 Task: Create a due date automation trigger when advanced on, on the monday before a card is due add fields with custom field "Resume" set to a number lower or equal to 1 and greater or equal to 10 at 11:00 AM.
Action: Mouse moved to (1266, 279)
Screenshot: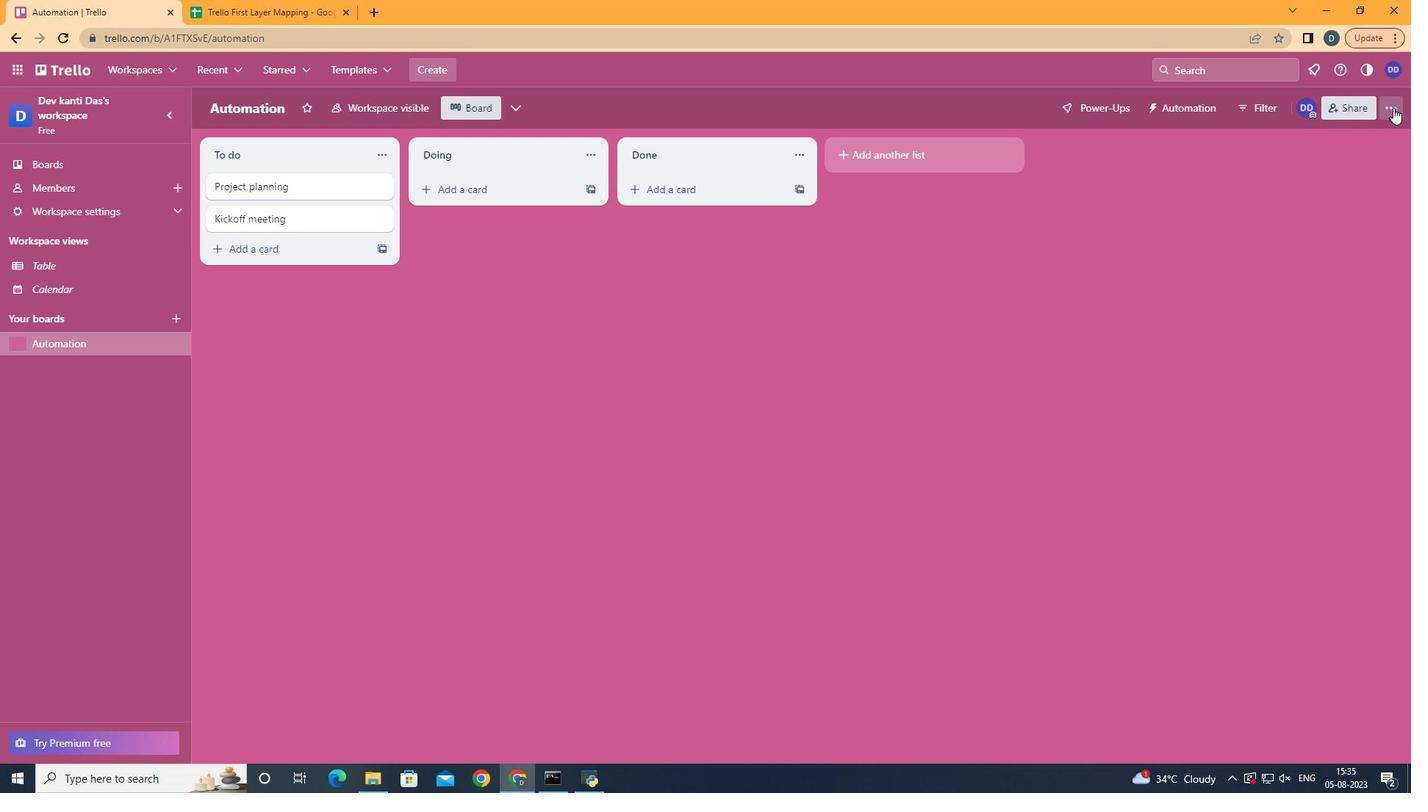 
Action: Mouse pressed left at (1266, 279)
Screenshot: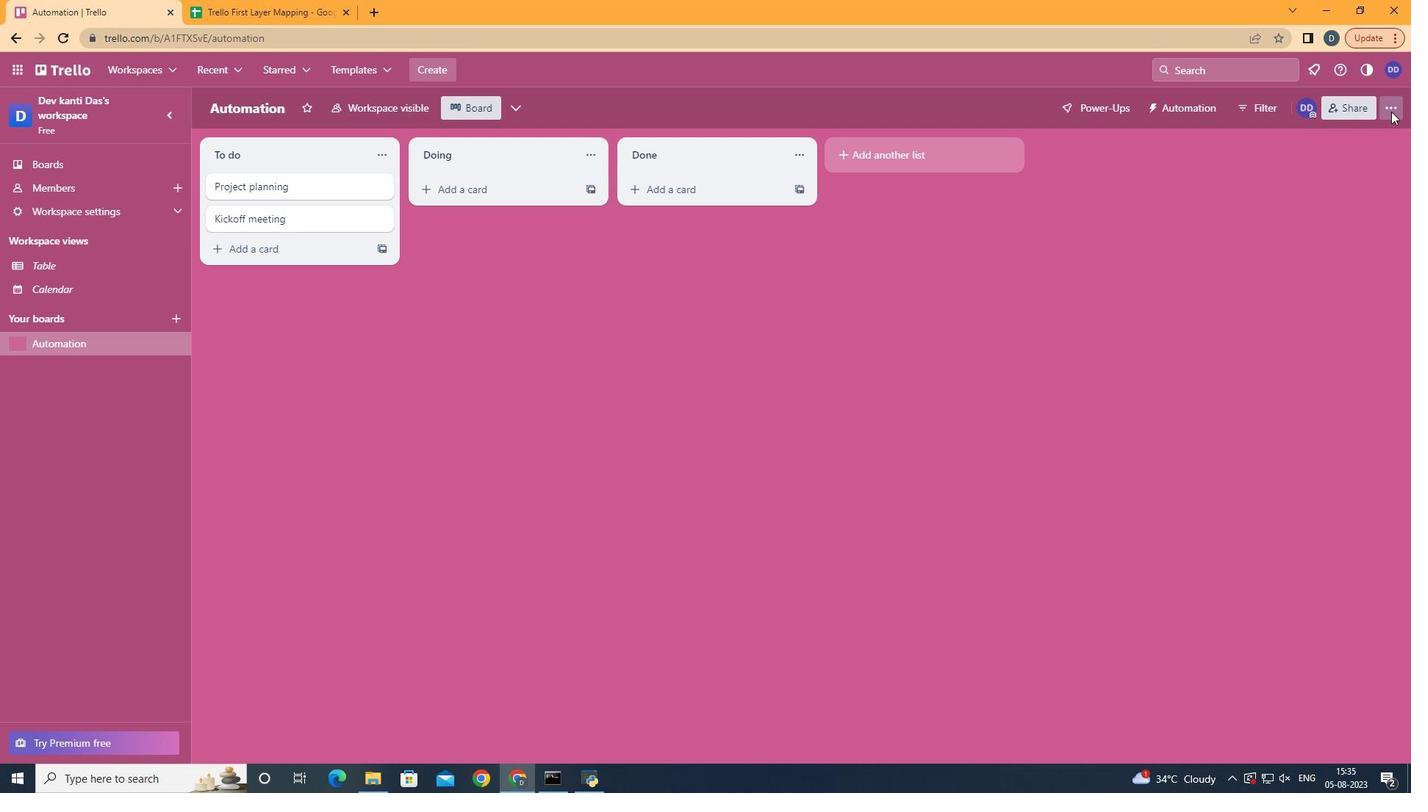 
Action: Mouse moved to (1224, 416)
Screenshot: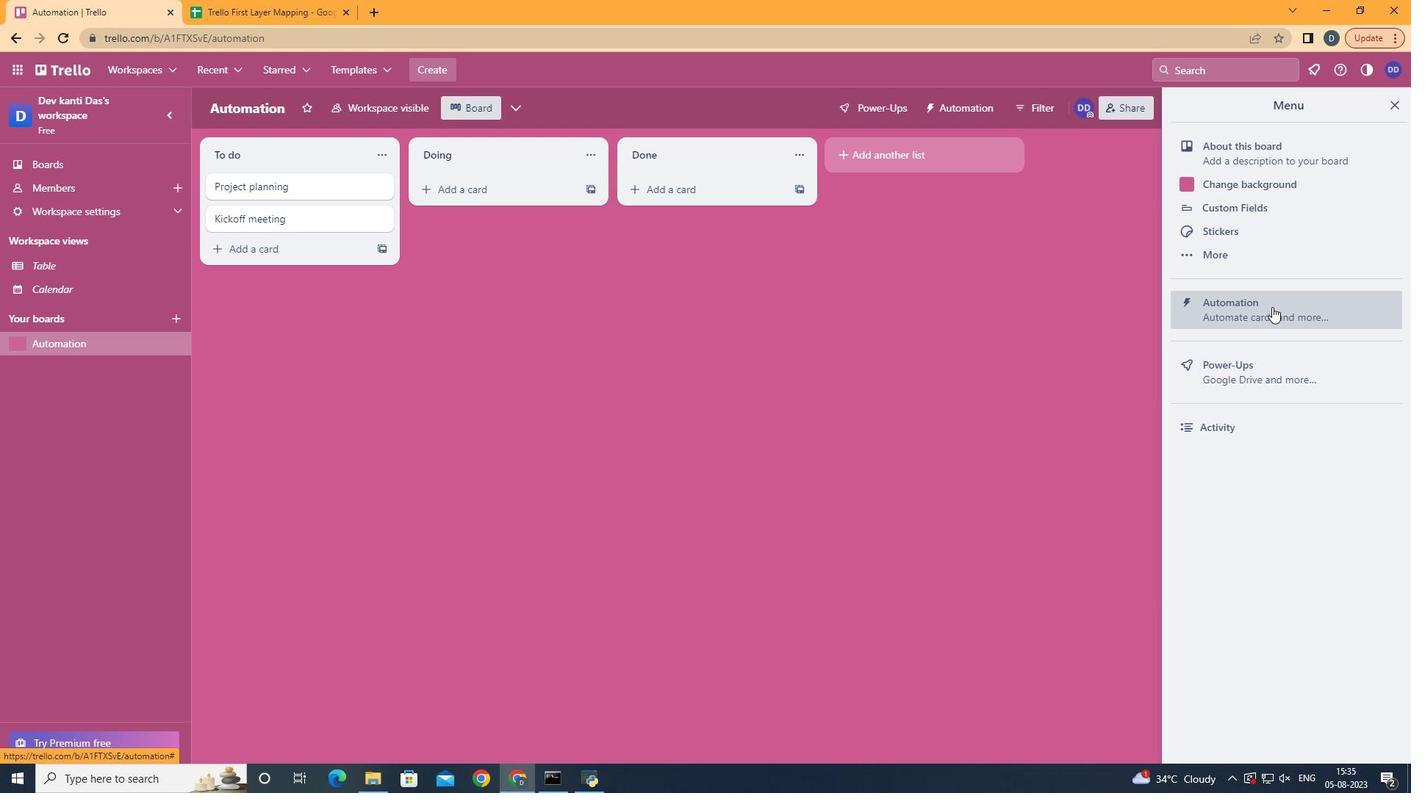 
Action: Mouse pressed left at (1224, 416)
Screenshot: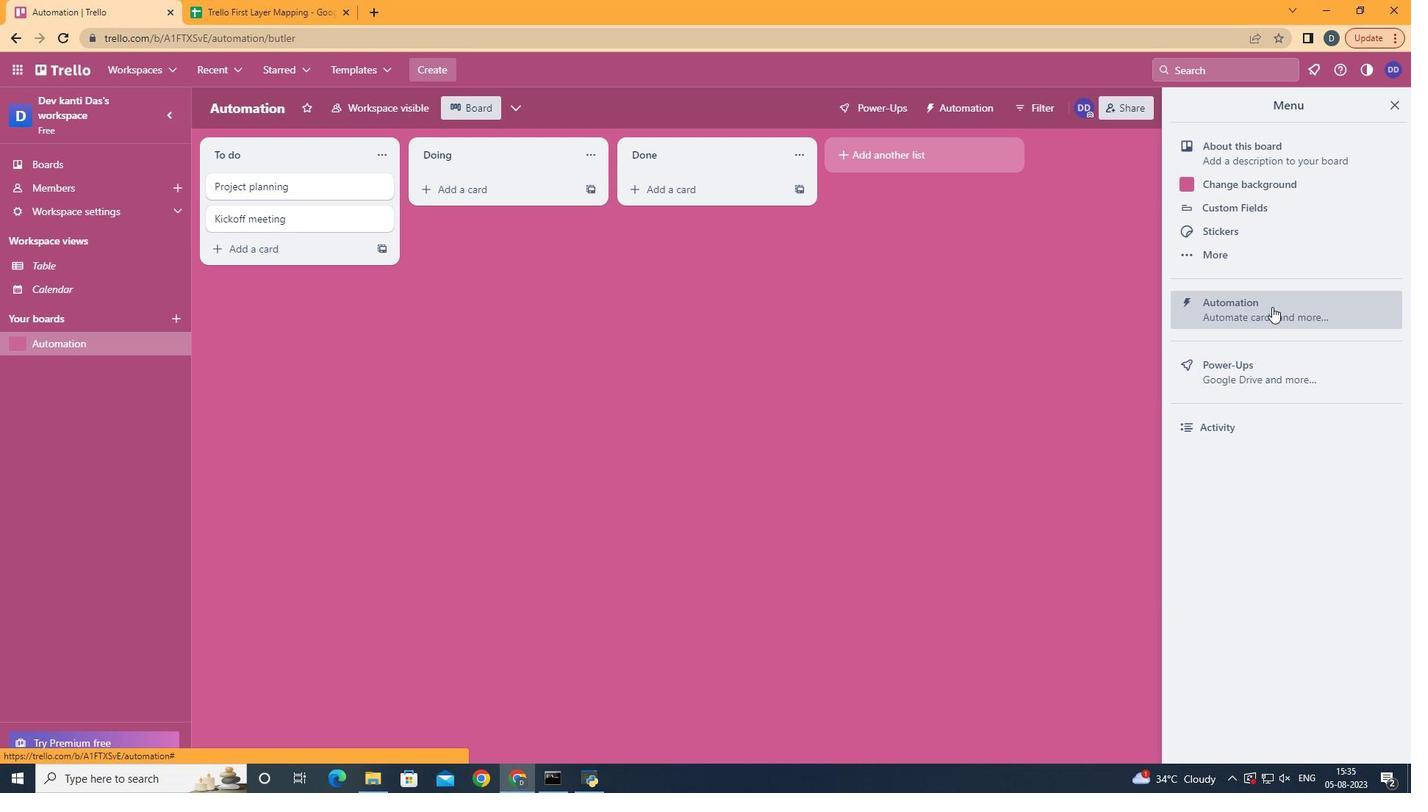
Action: Mouse moved to (887, 409)
Screenshot: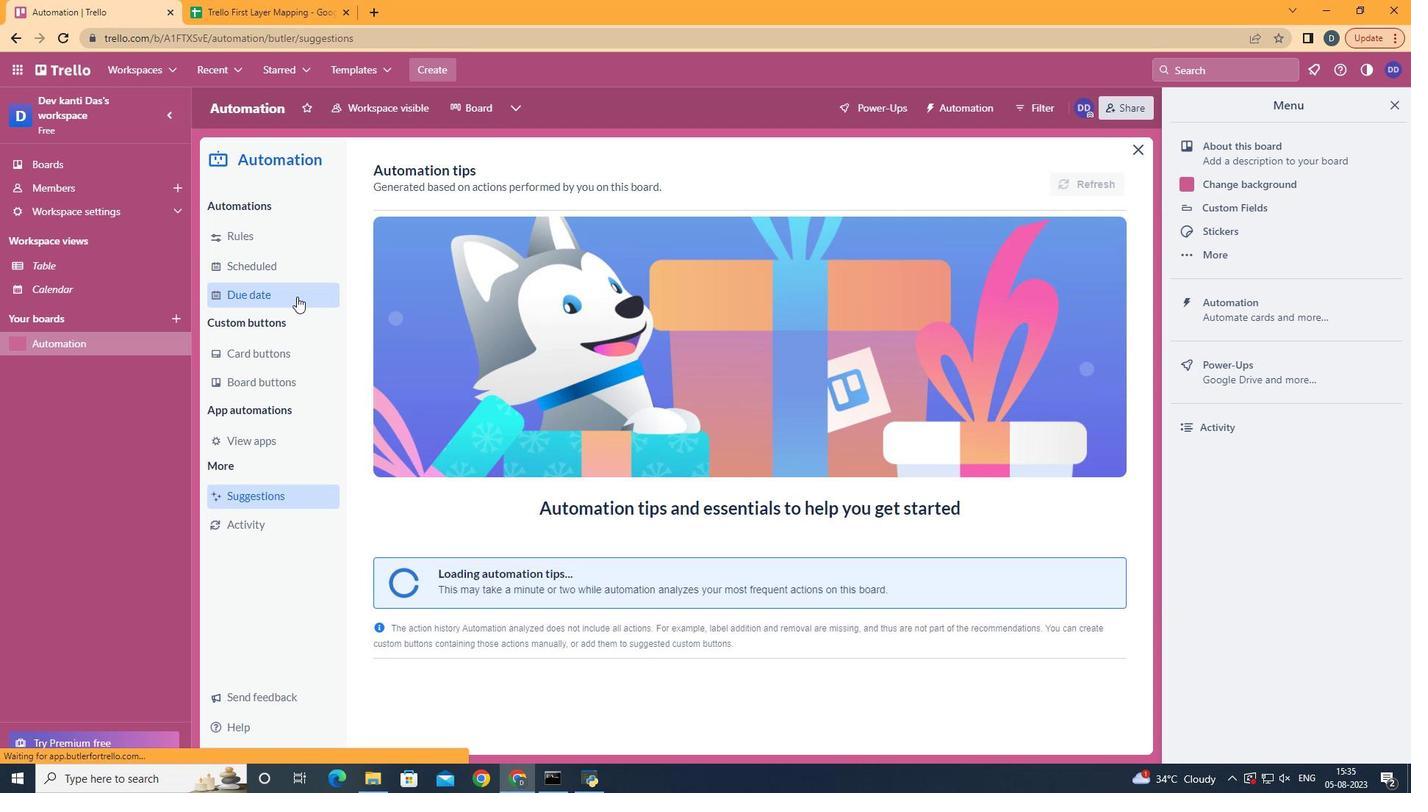 
Action: Mouse pressed left at (887, 409)
Screenshot: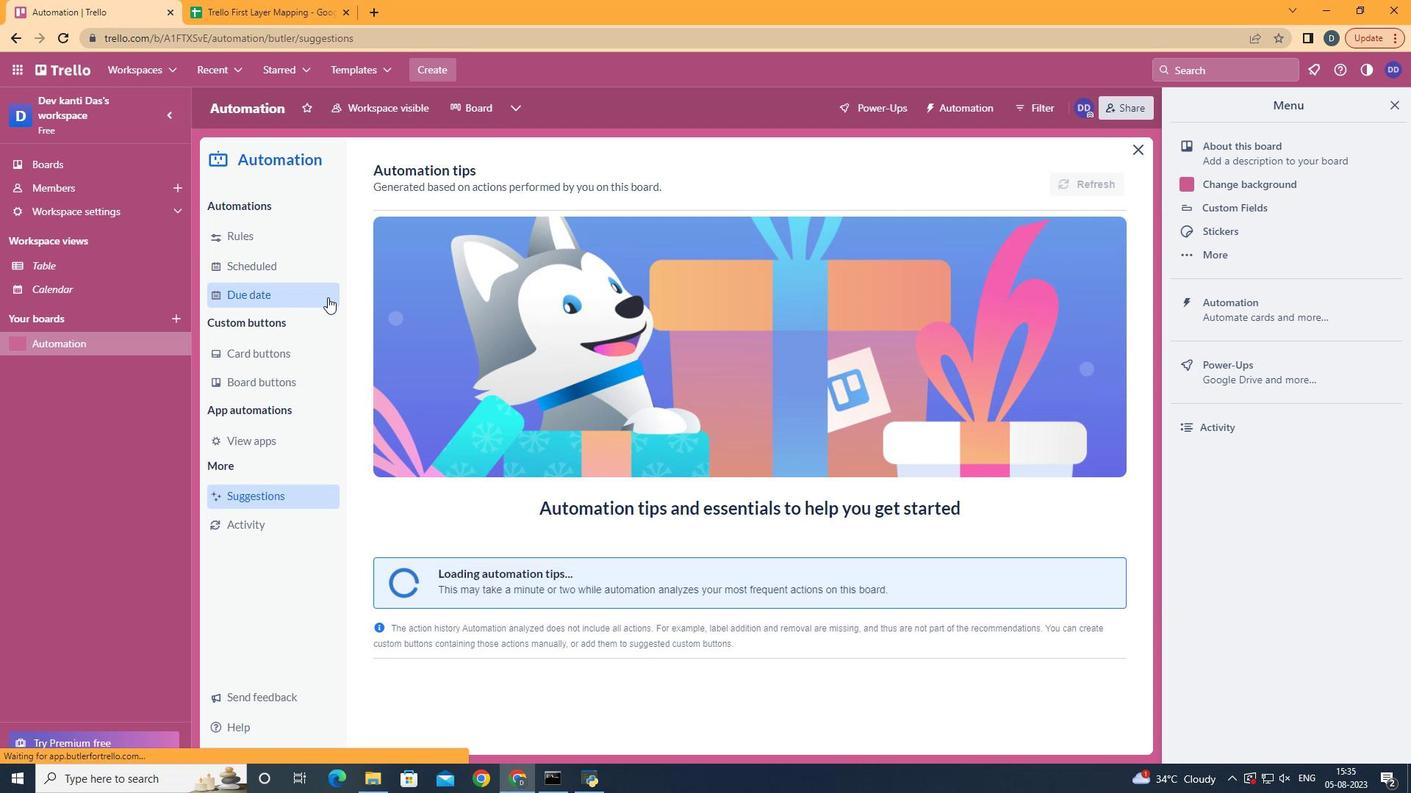 
Action: Mouse moved to (1135, 329)
Screenshot: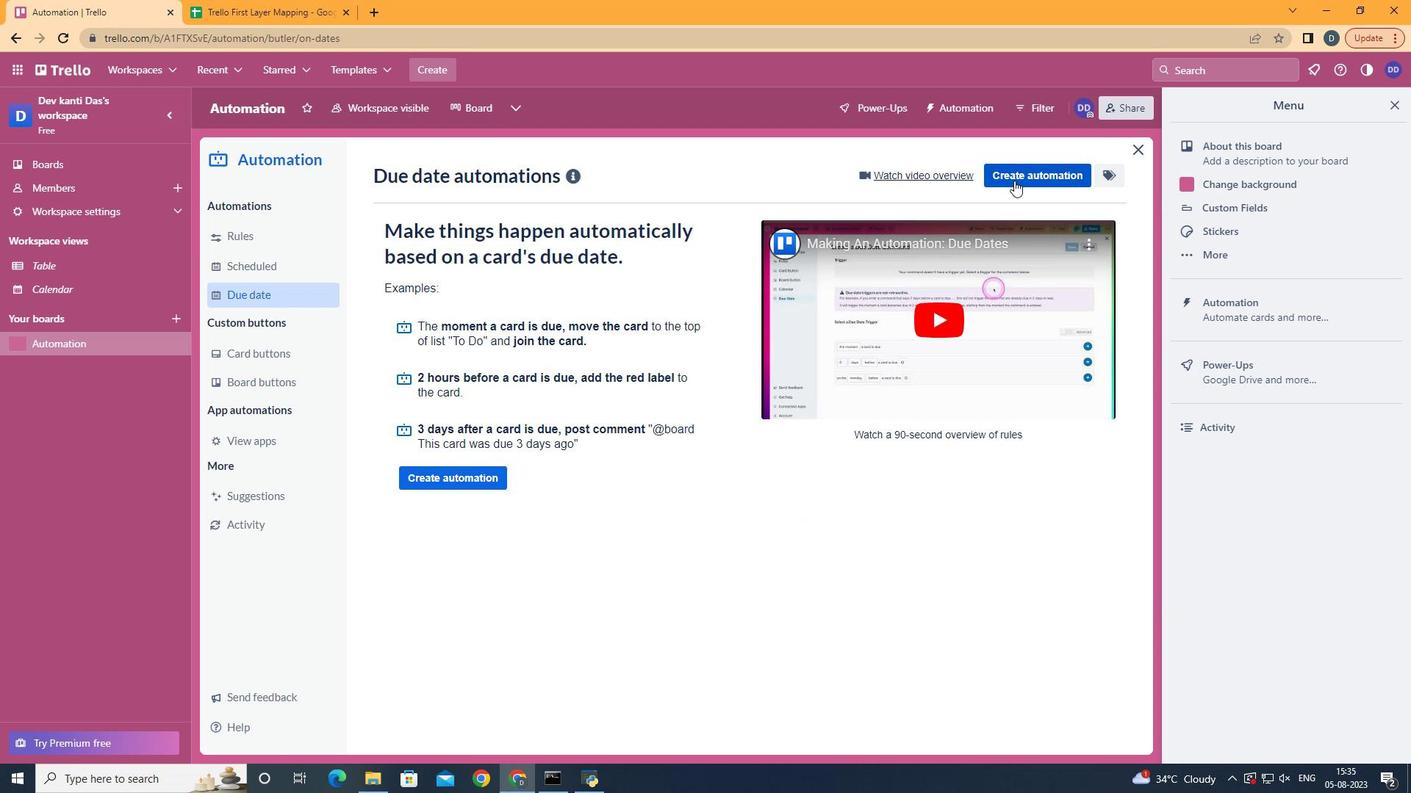 
Action: Mouse pressed left at (1135, 329)
Screenshot: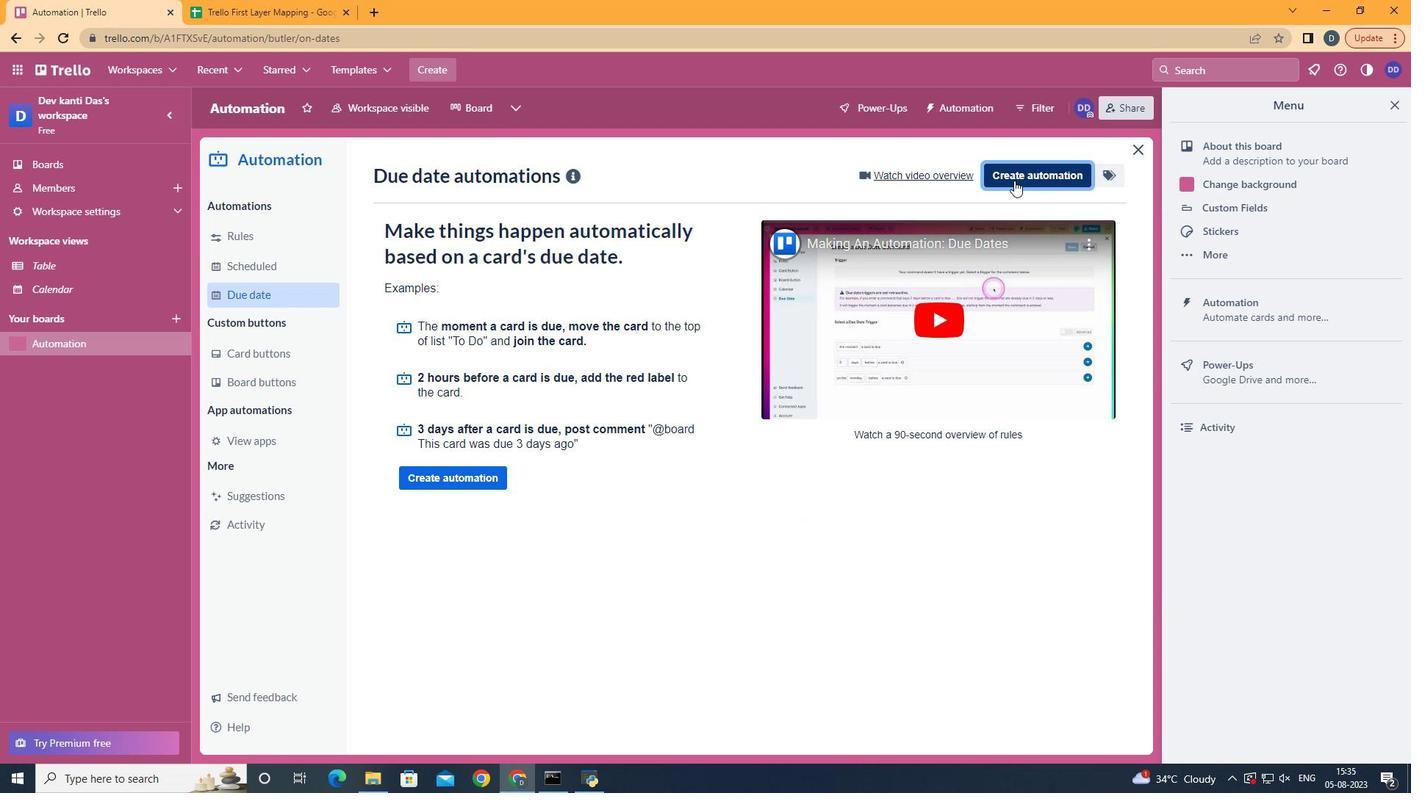 
Action: Mouse moved to (1026, 427)
Screenshot: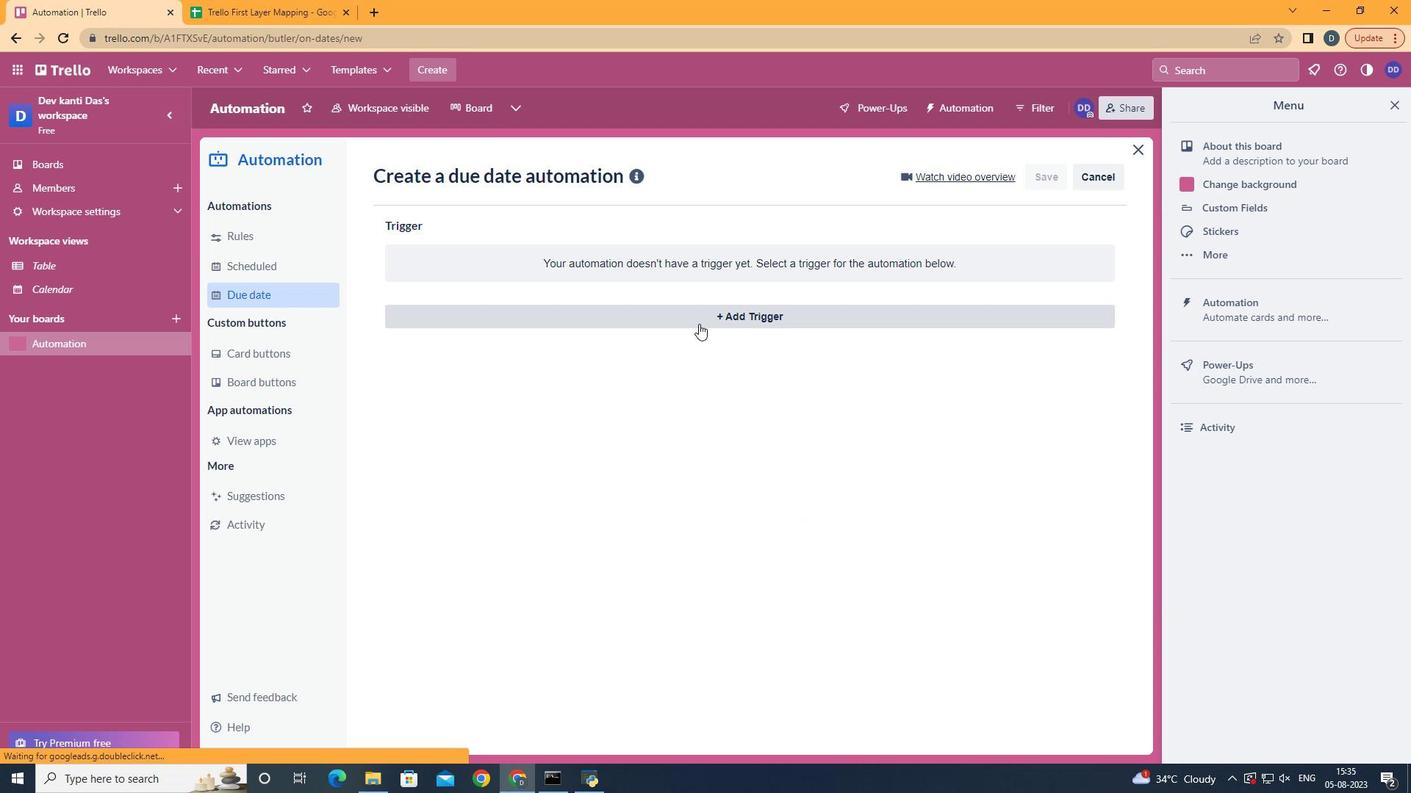 
Action: Mouse pressed left at (1026, 427)
Screenshot: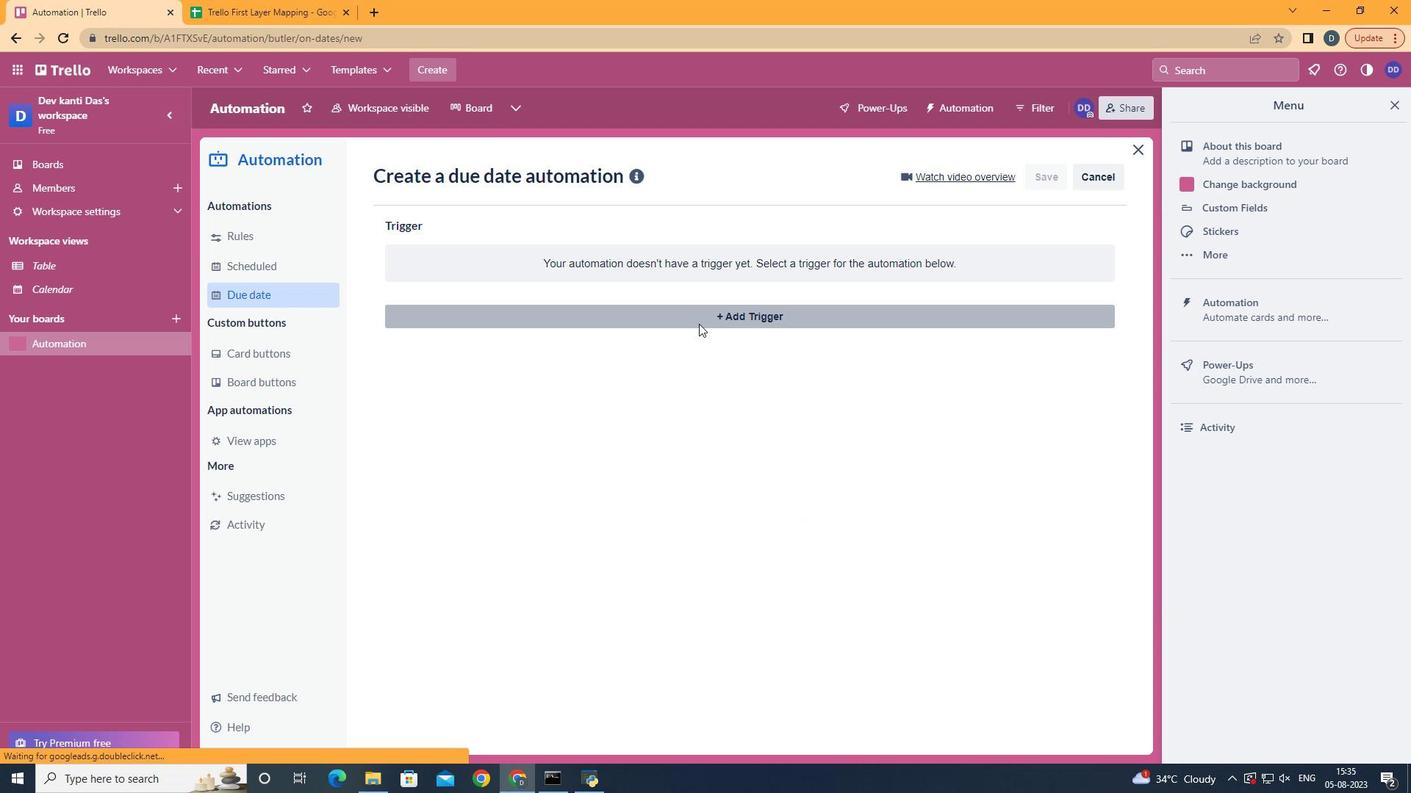 
Action: Mouse moved to (950, 471)
Screenshot: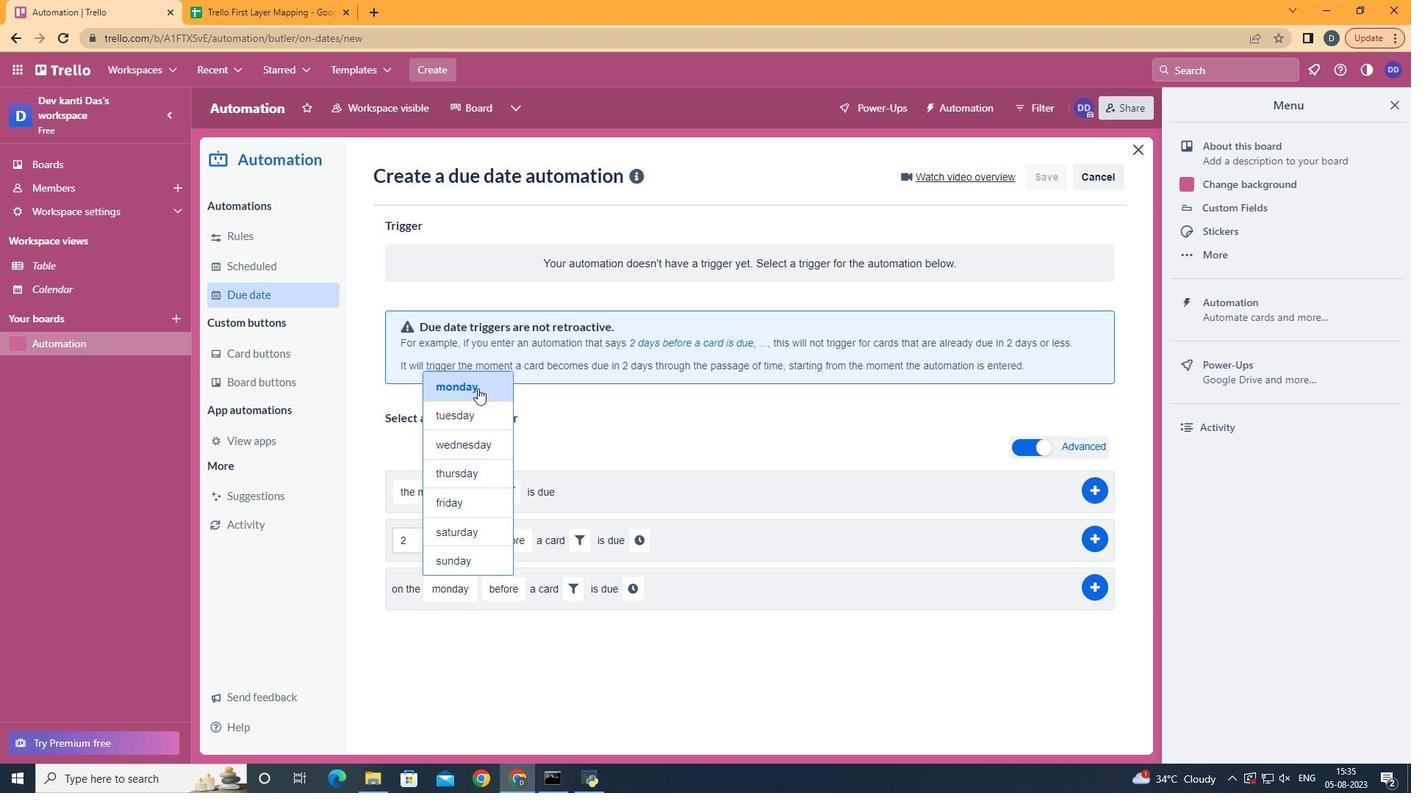 
Action: Mouse pressed left at (950, 471)
Screenshot: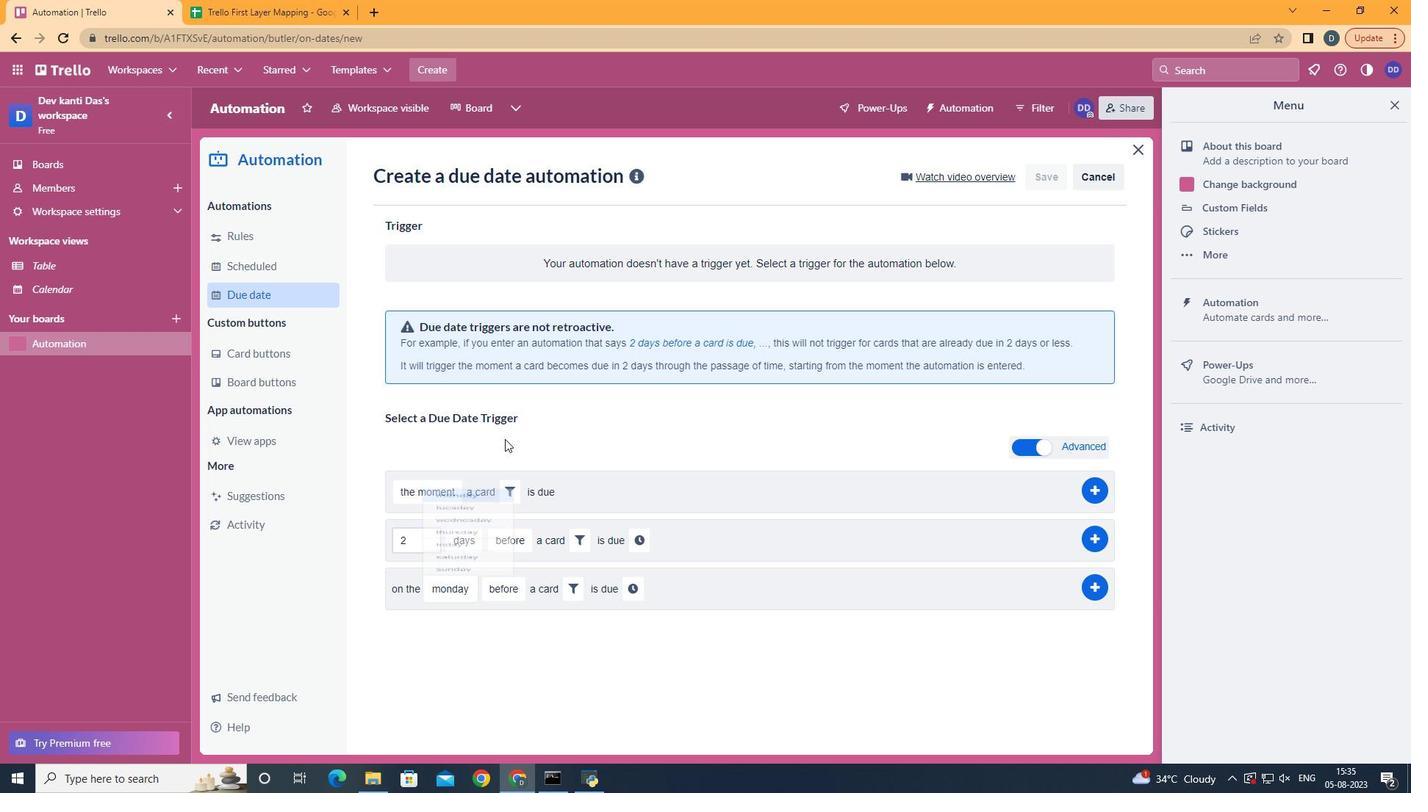 
Action: Mouse moved to (962, 629)
Screenshot: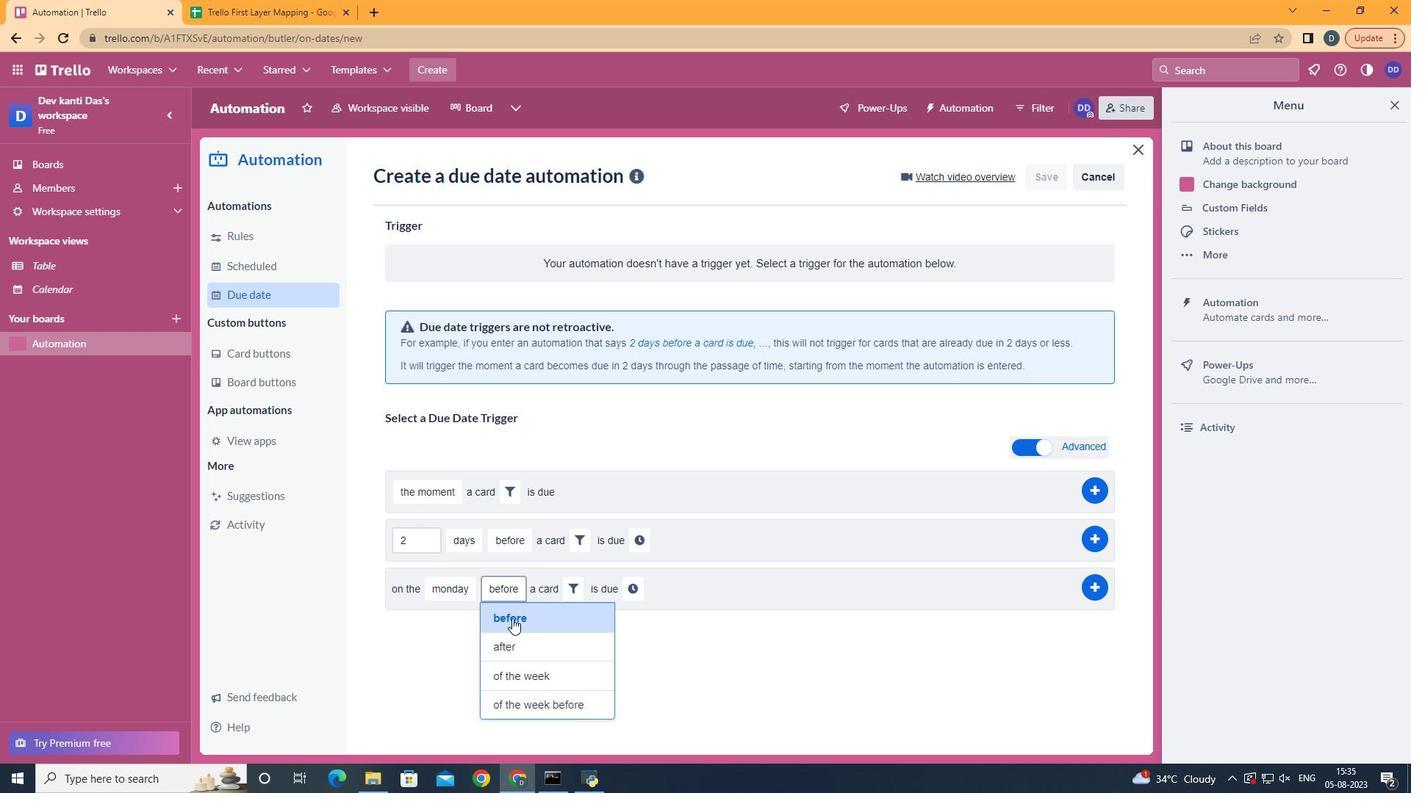 
Action: Mouse pressed left at (962, 629)
Screenshot: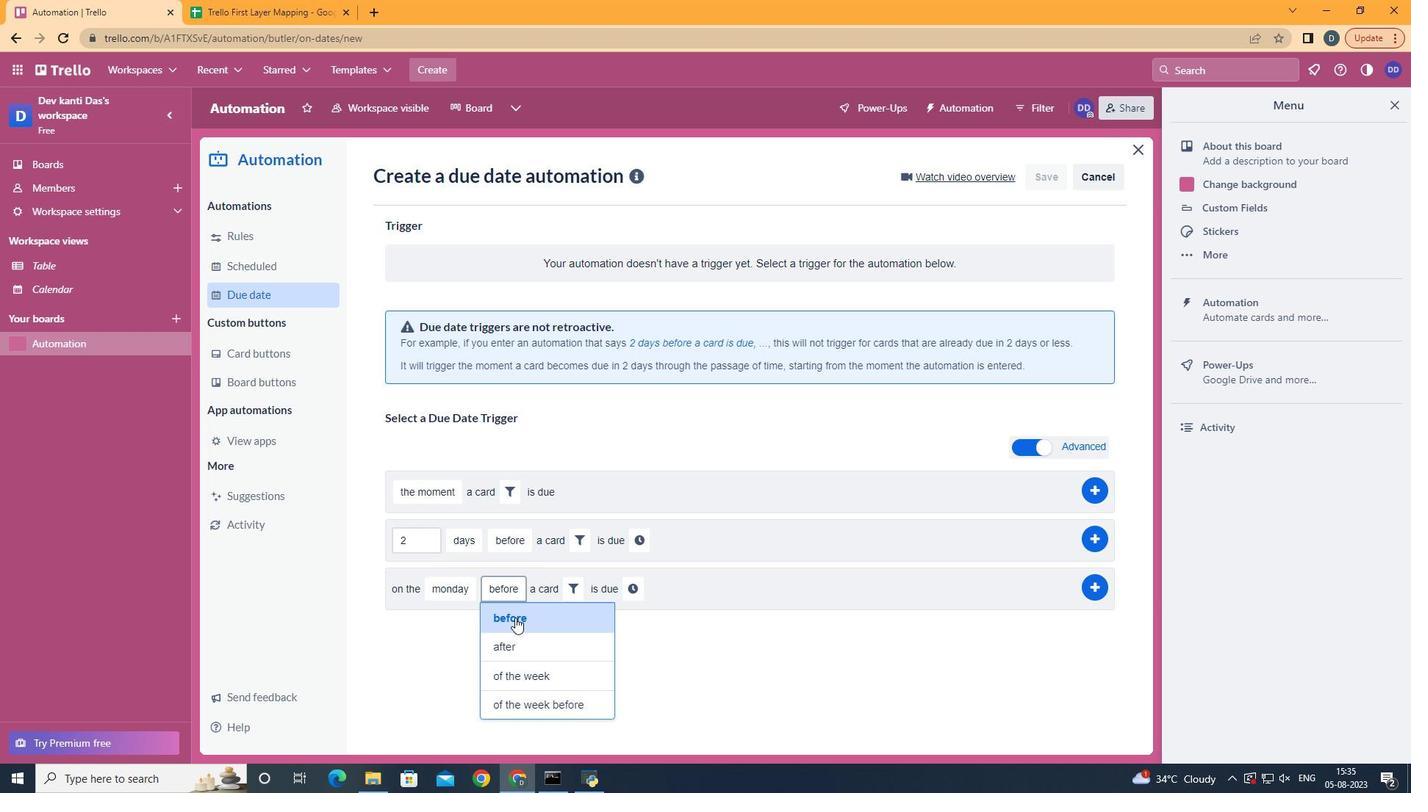 
Action: Mouse moved to (982, 613)
Screenshot: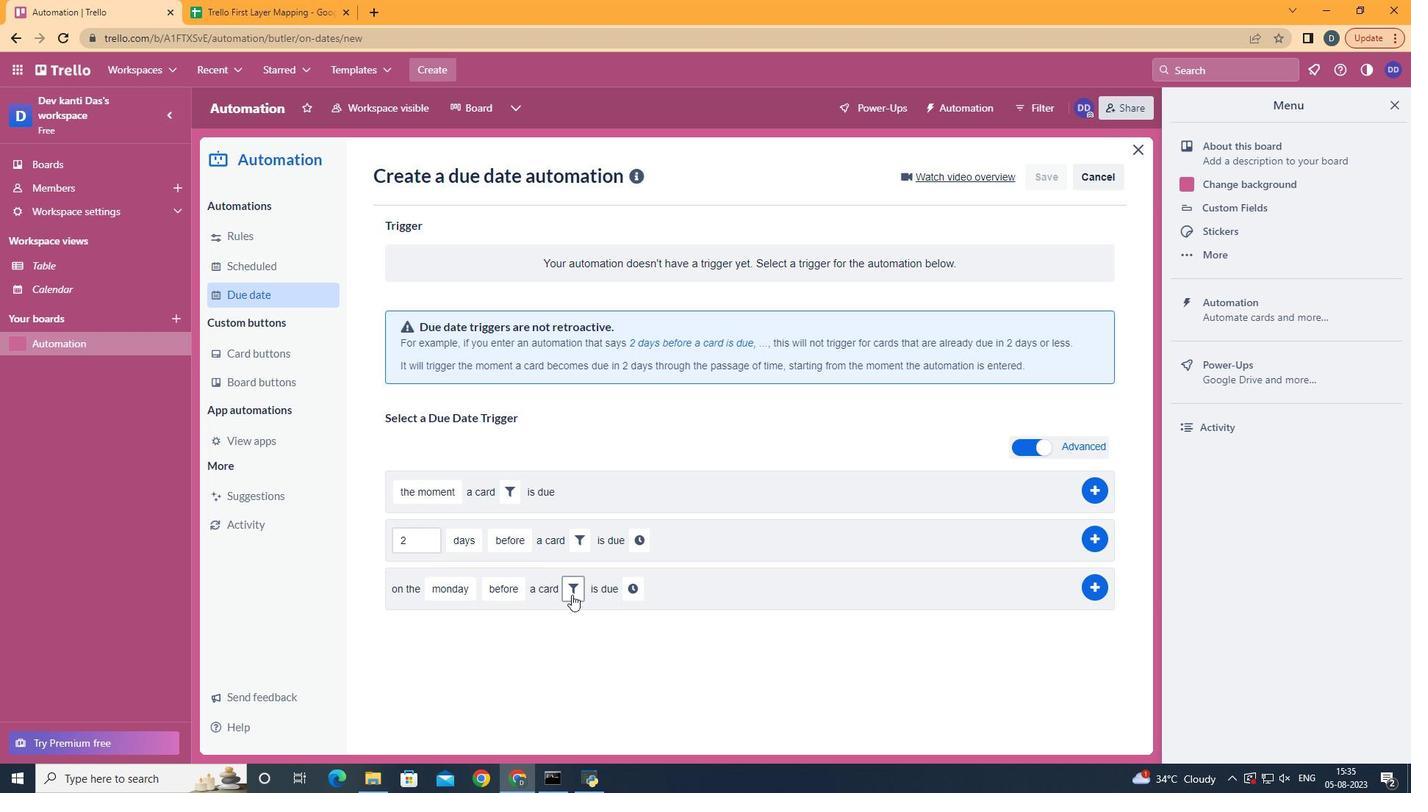 
Action: Mouse pressed left at (982, 613)
Screenshot: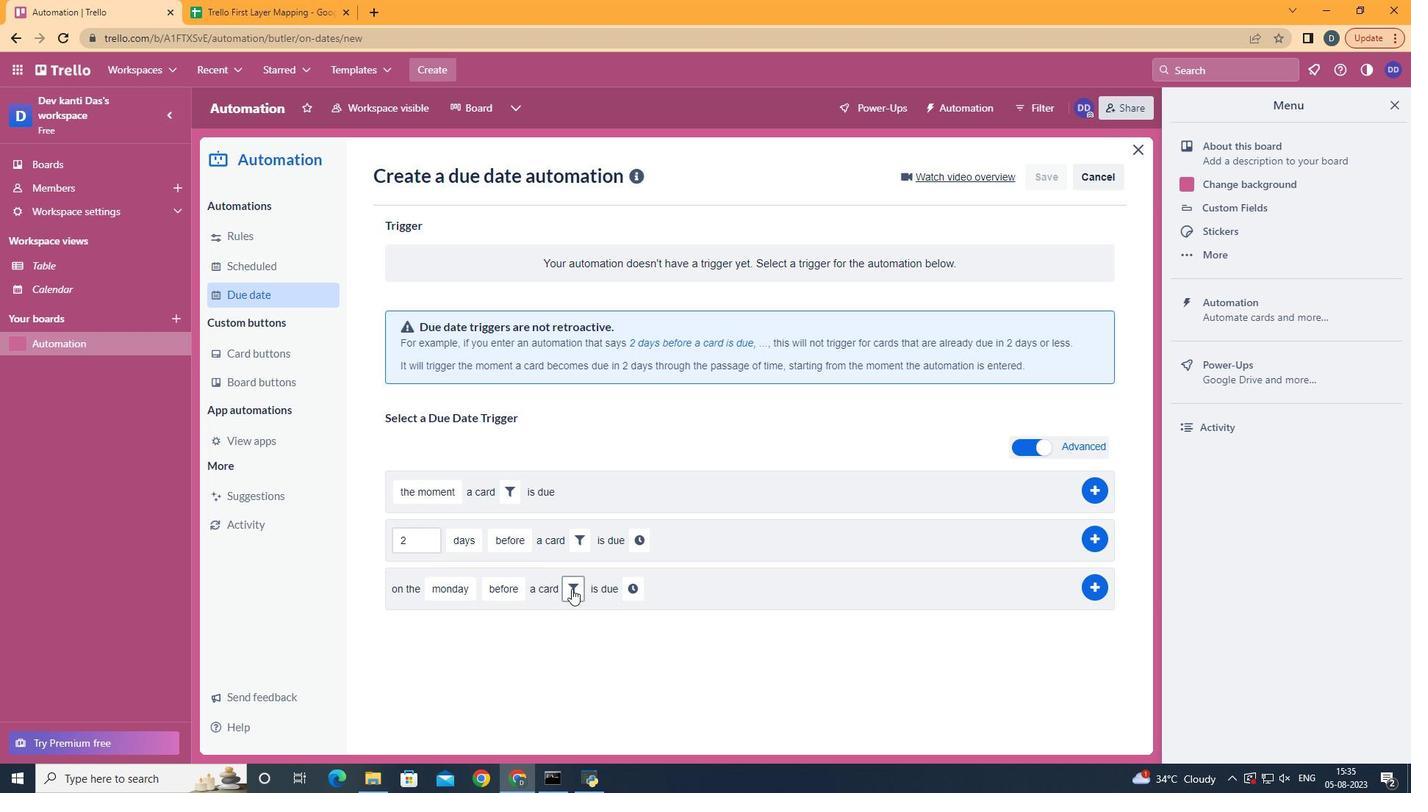 
Action: Mouse moved to (1059, 638)
Screenshot: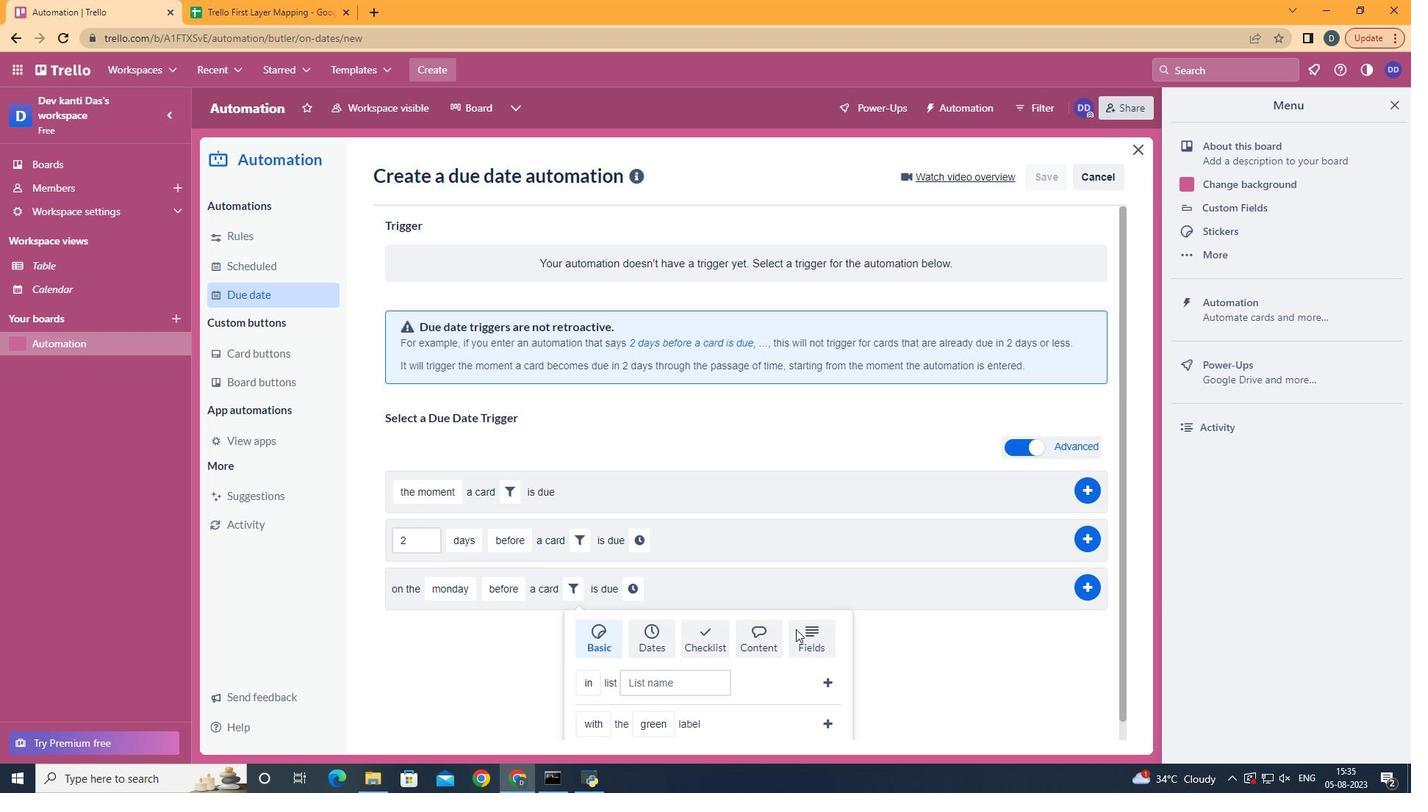 
Action: Mouse pressed left at (1059, 638)
Screenshot: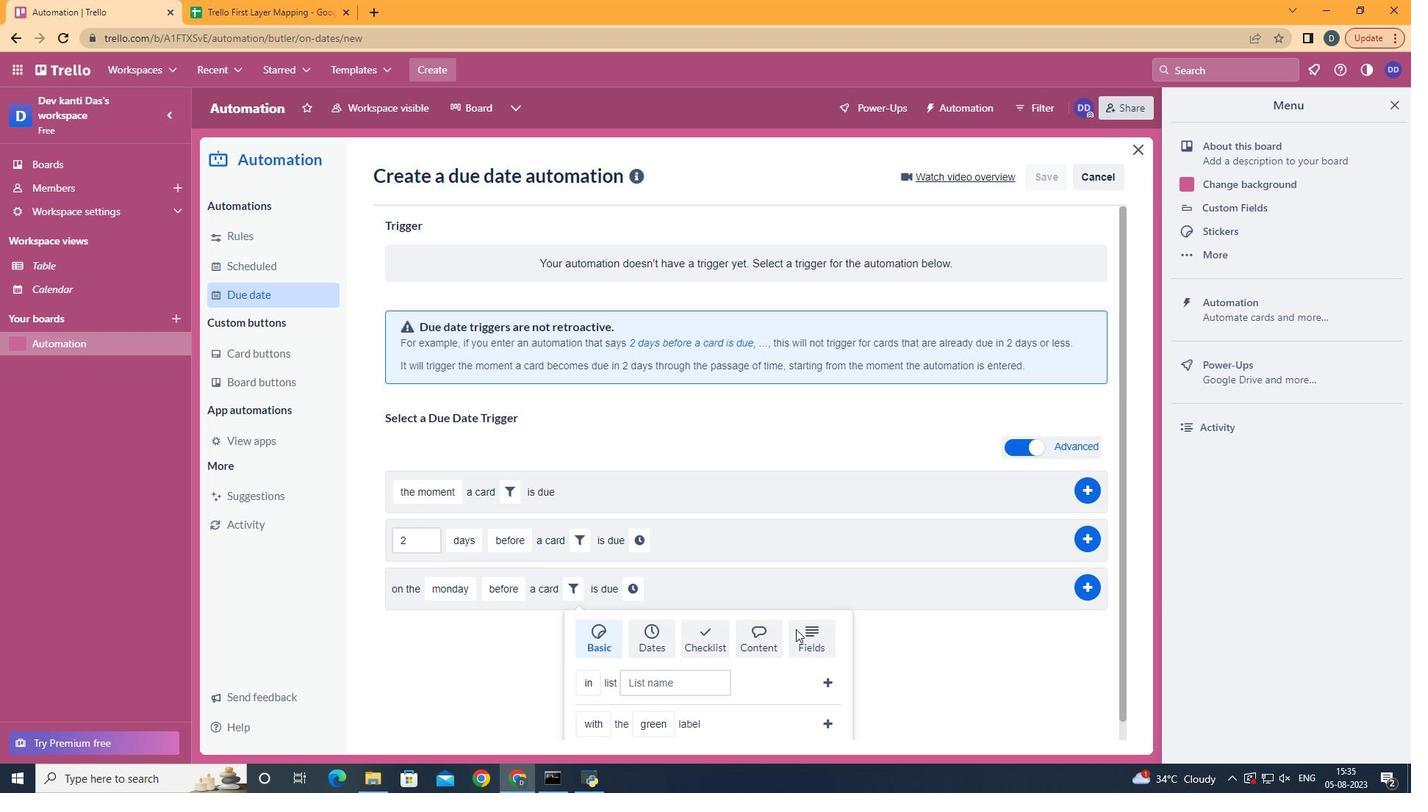 
Action: Mouse moved to (1059, 638)
Screenshot: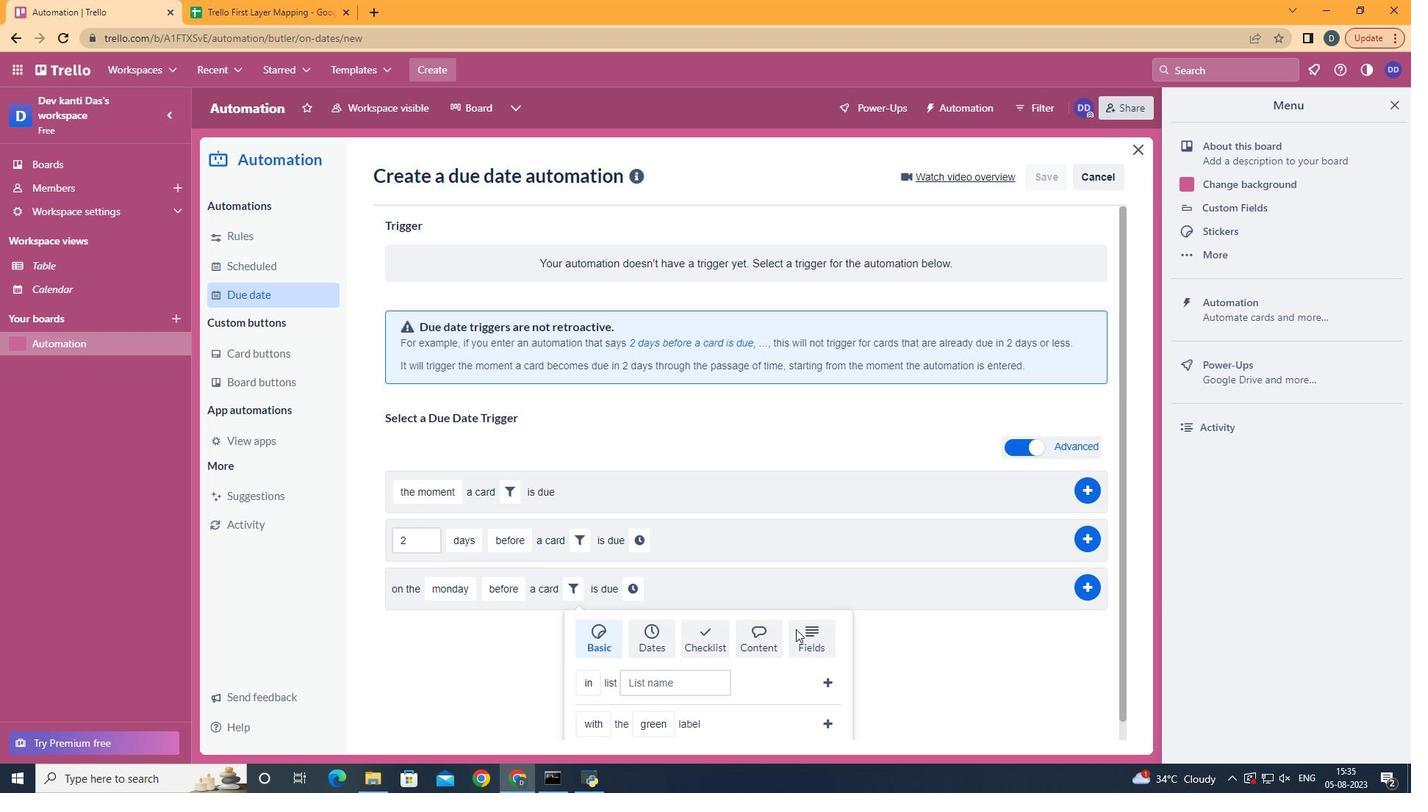 
Action: Mouse scrolled (1059, 637) with delta (0, 0)
Screenshot: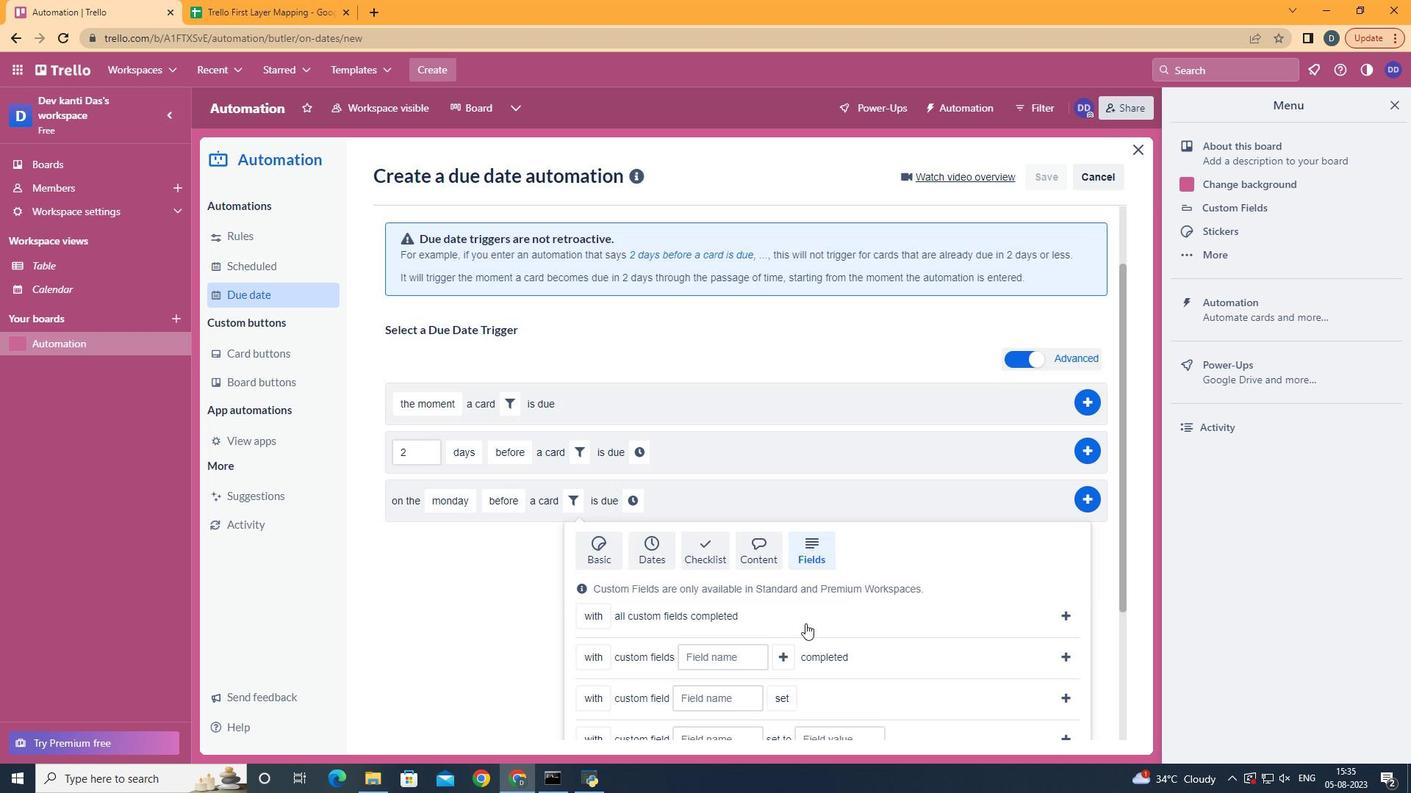 
Action: Mouse scrolled (1059, 637) with delta (0, 0)
Screenshot: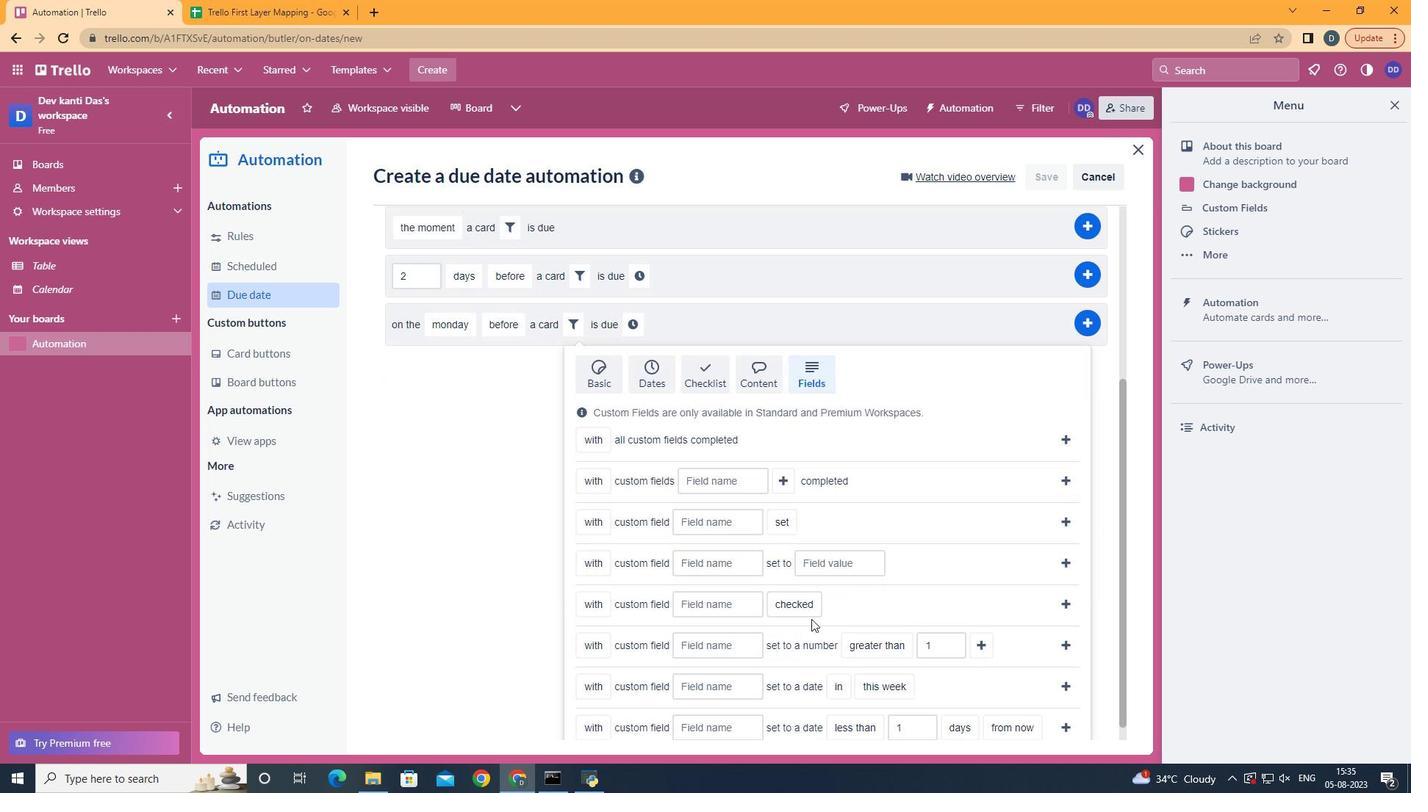 
Action: Mouse scrolled (1059, 637) with delta (0, 0)
Screenshot: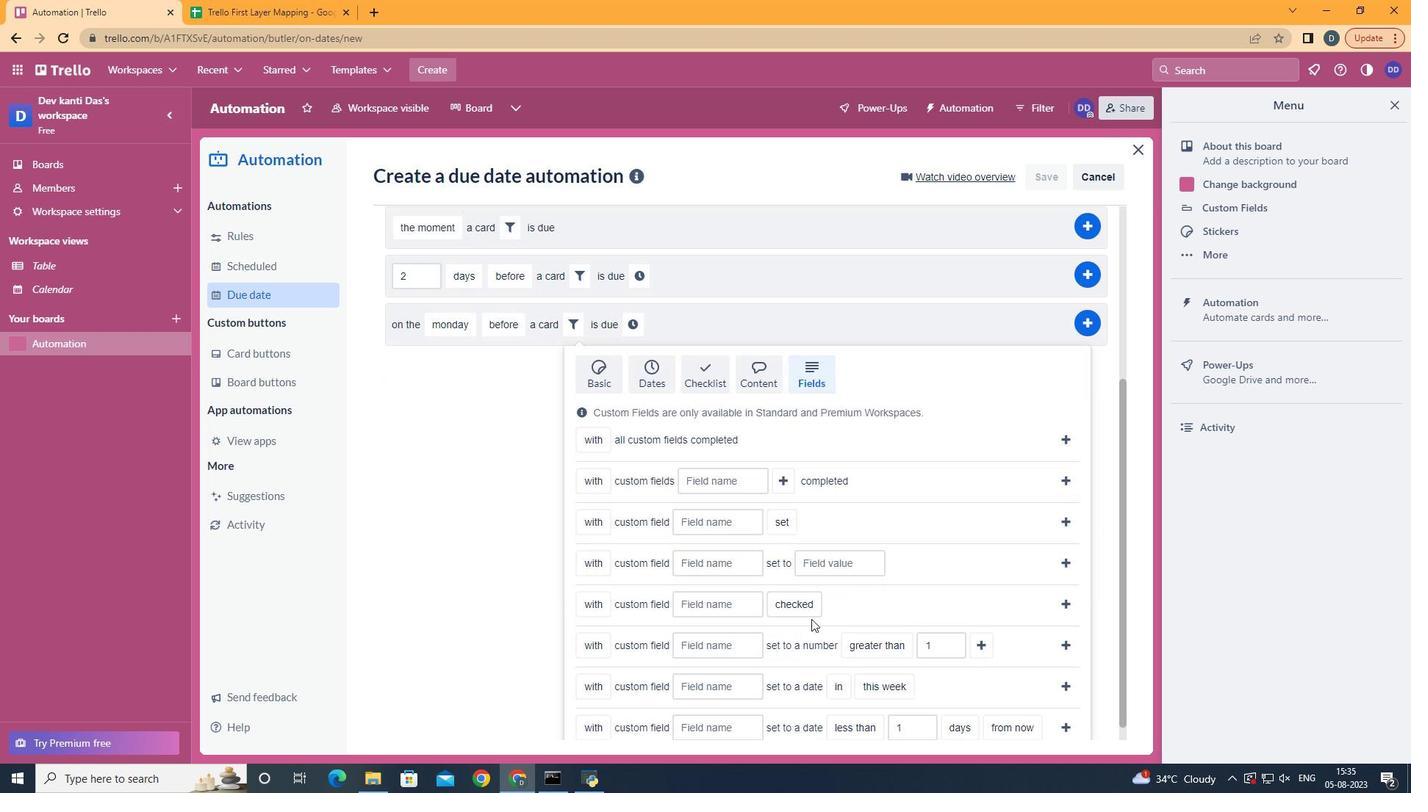 
Action: Mouse scrolled (1059, 637) with delta (0, 0)
Screenshot: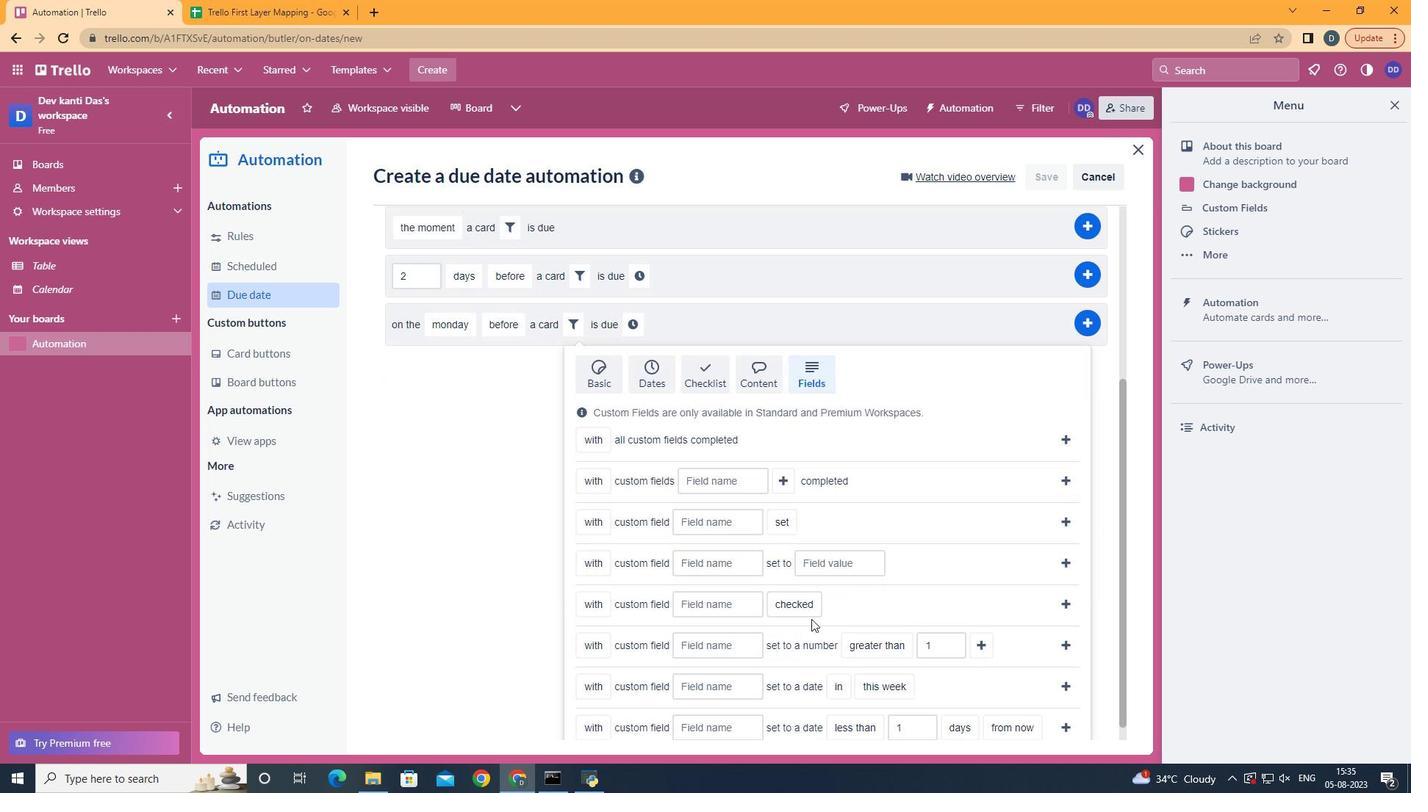 
Action: Mouse scrolled (1059, 637) with delta (0, 0)
Screenshot: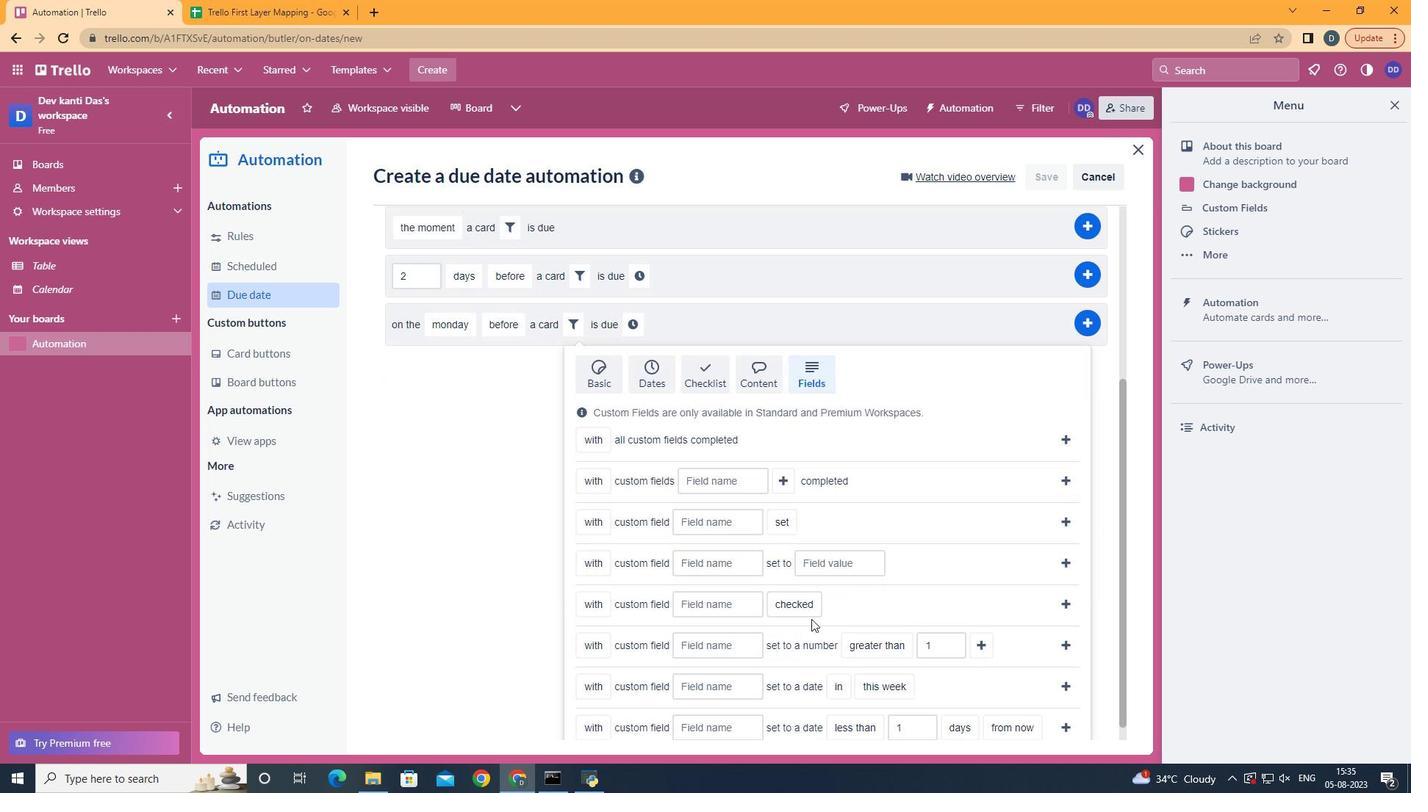 
Action: Mouse scrolled (1059, 637) with delta (0, 0)
Screenshot: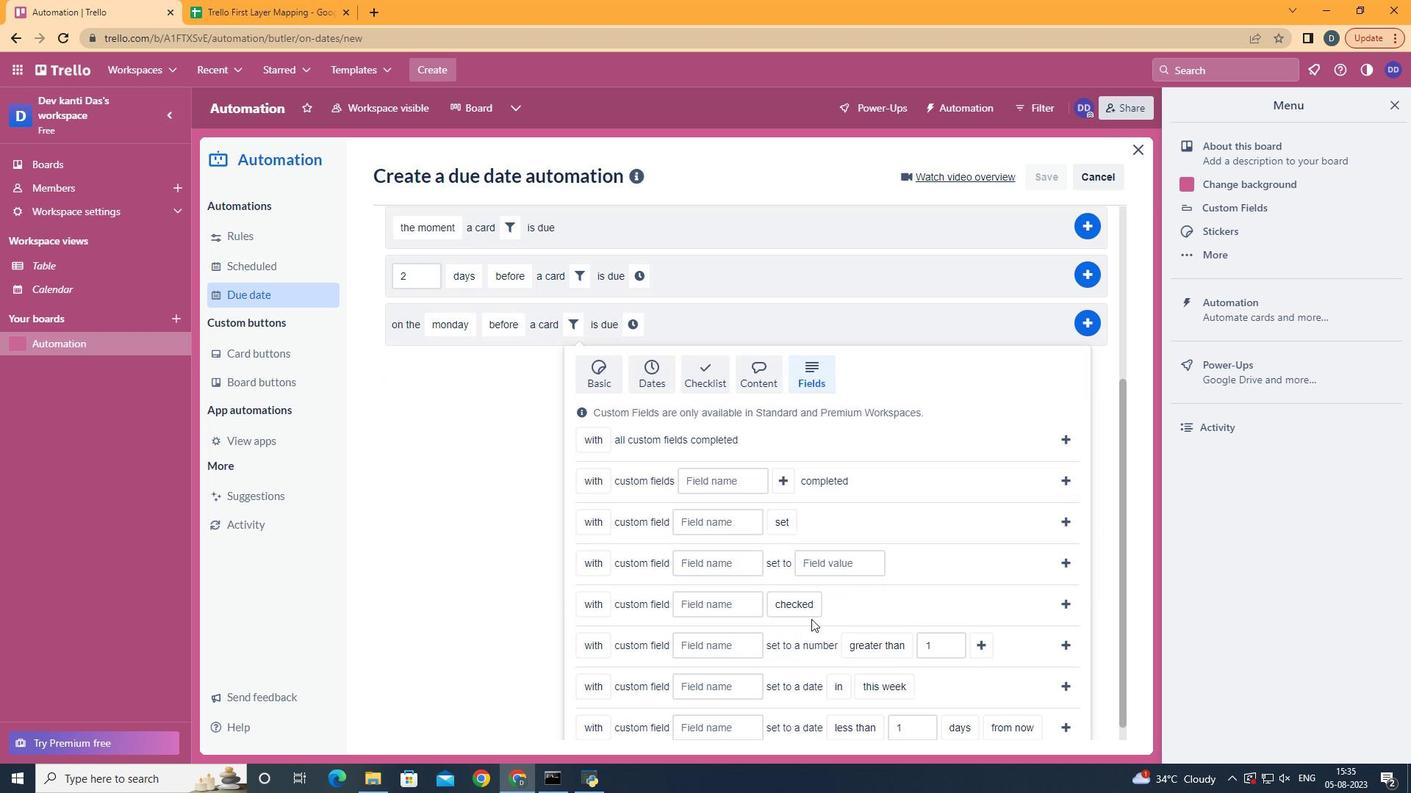 
Action: Mouse moved to (993, 657)
Screenshot: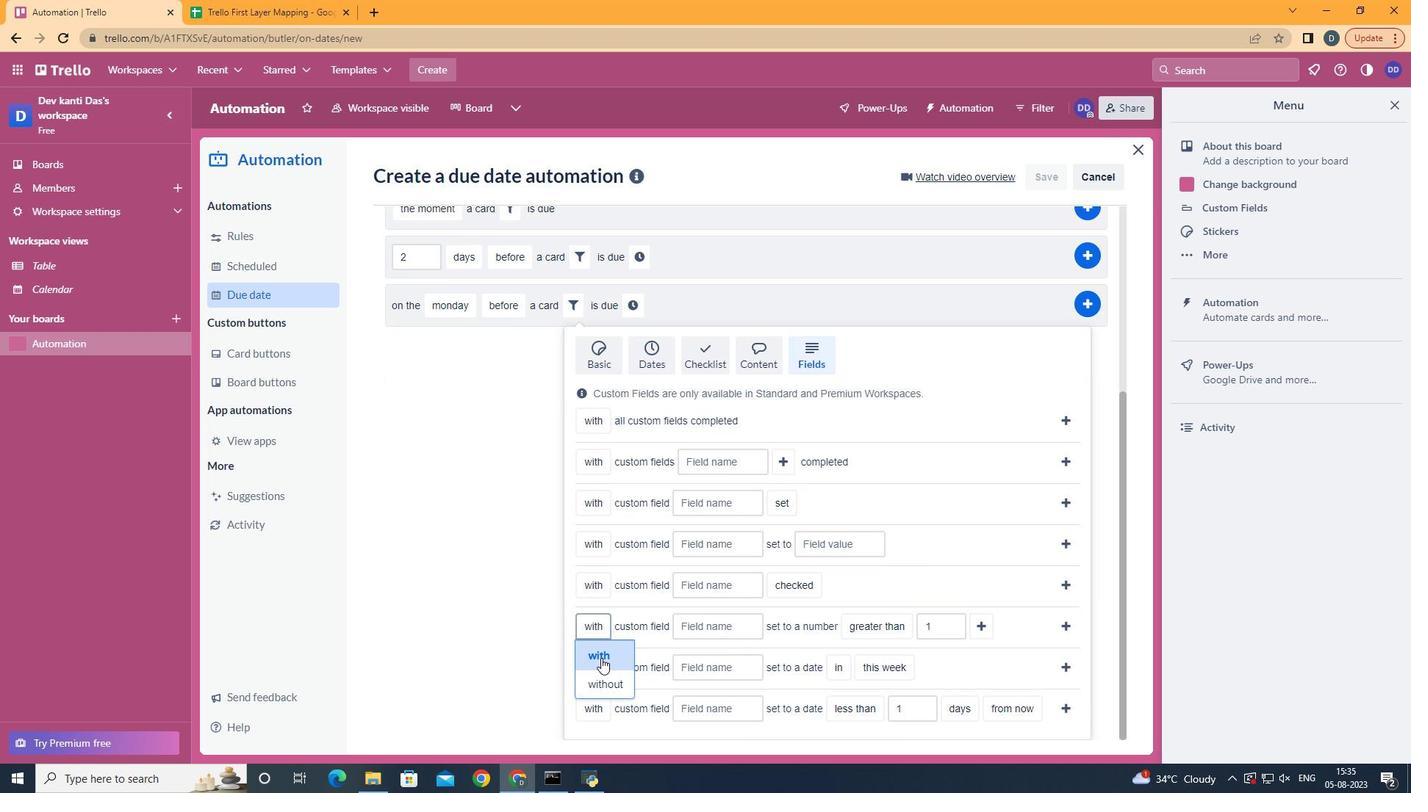 
Action: Mouse pressed left at (993, 657)
Screenshot: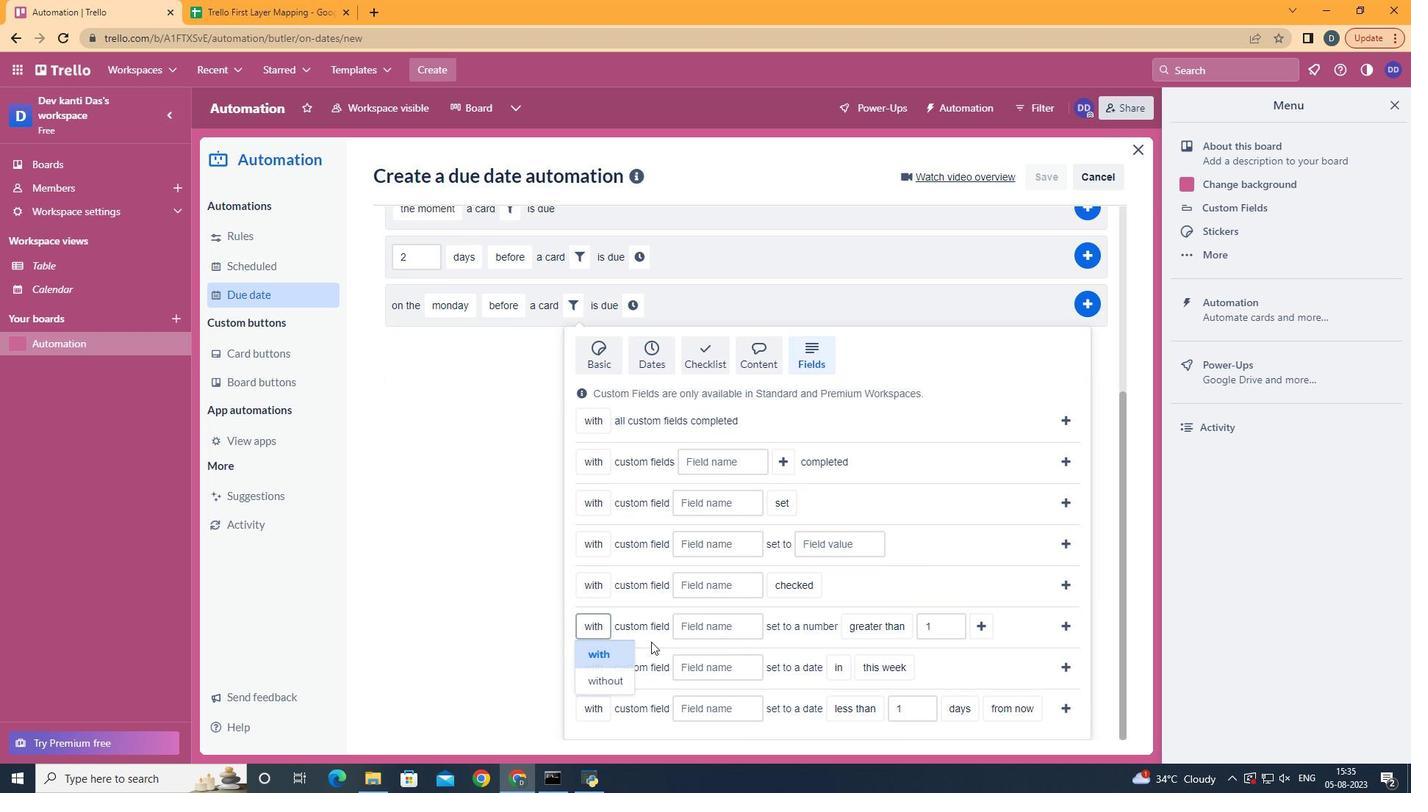 
Action: Mouse moved to (1022, 635)
Screenshot: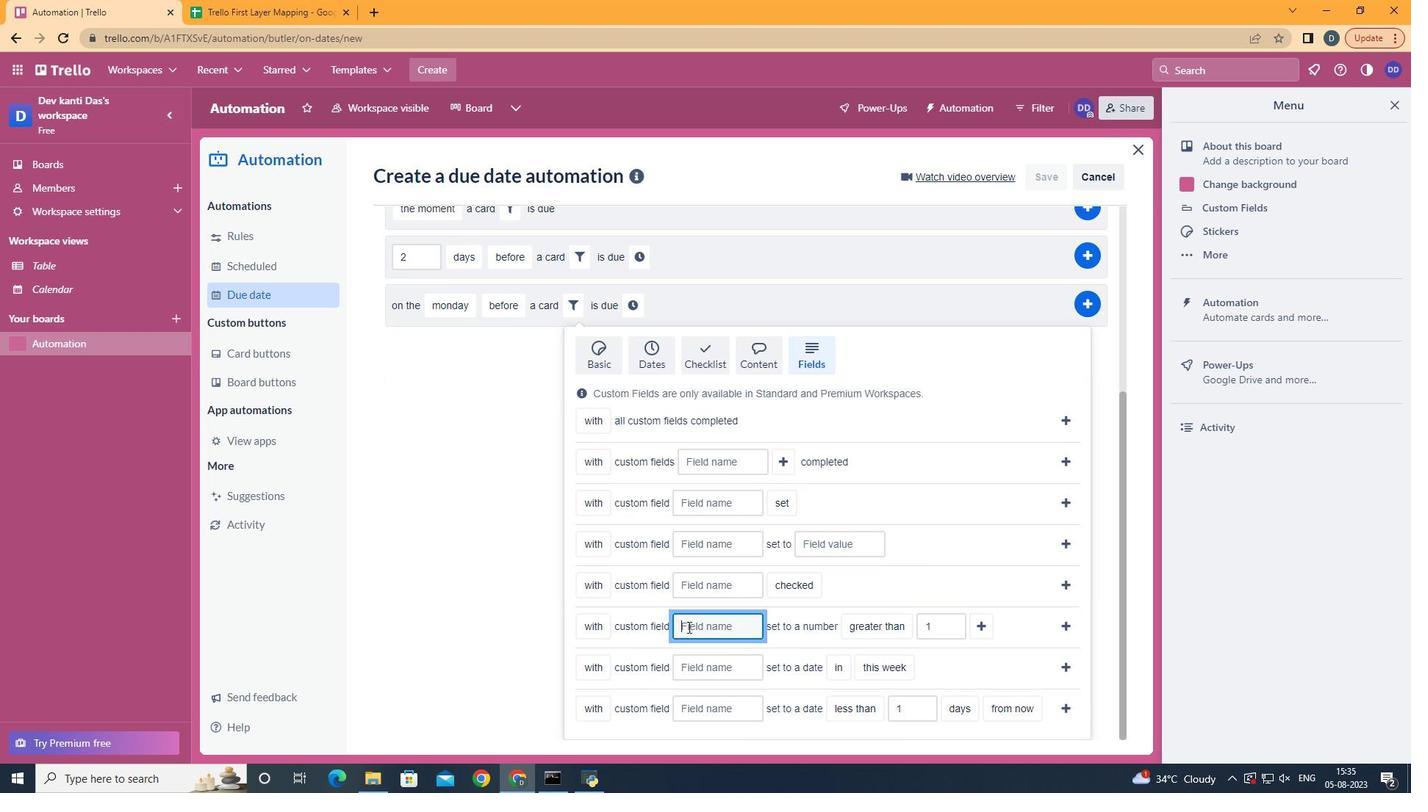 
Action: Mouse pressed left at (1022, 635)
Screenshot: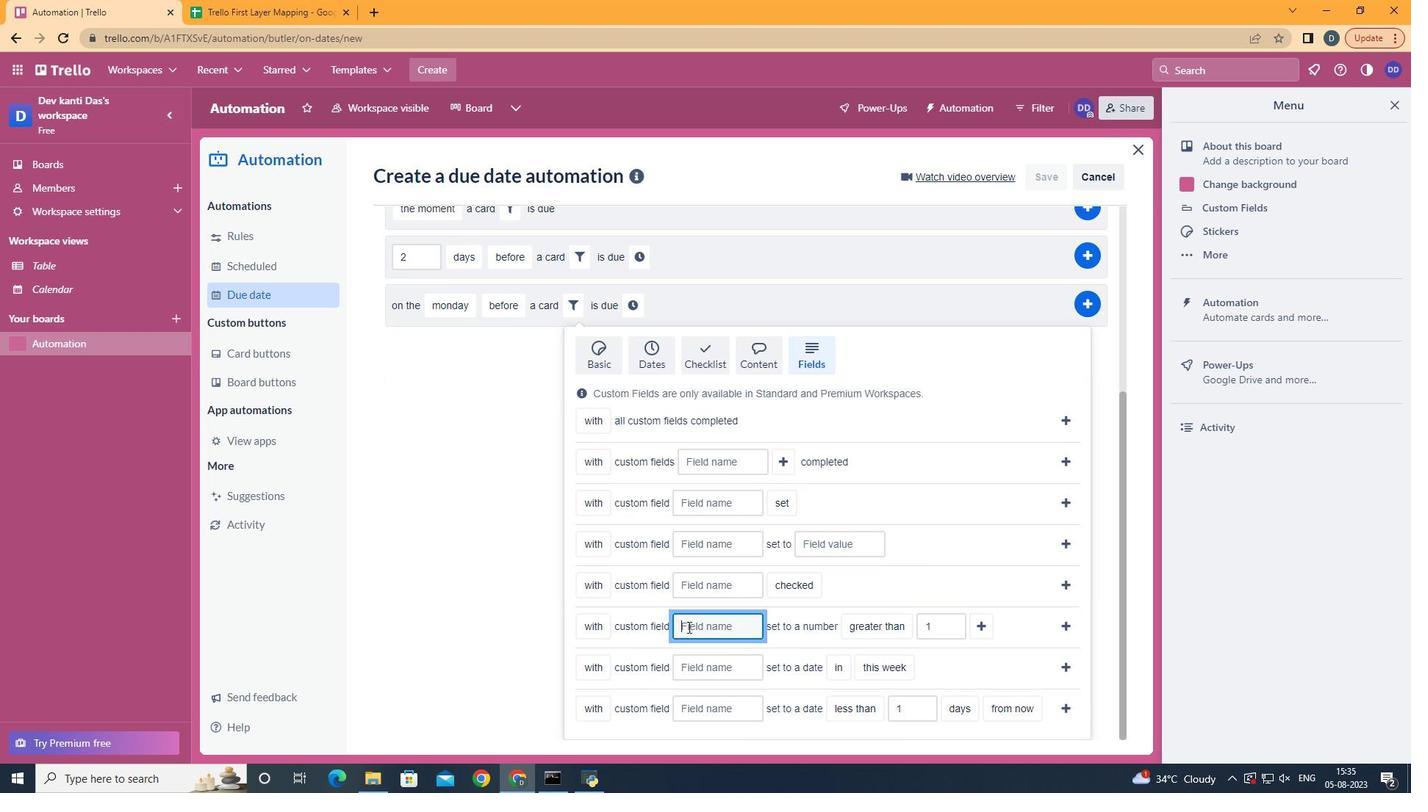 
Action: Key pressed <Key.shift>Resume
Screenshot: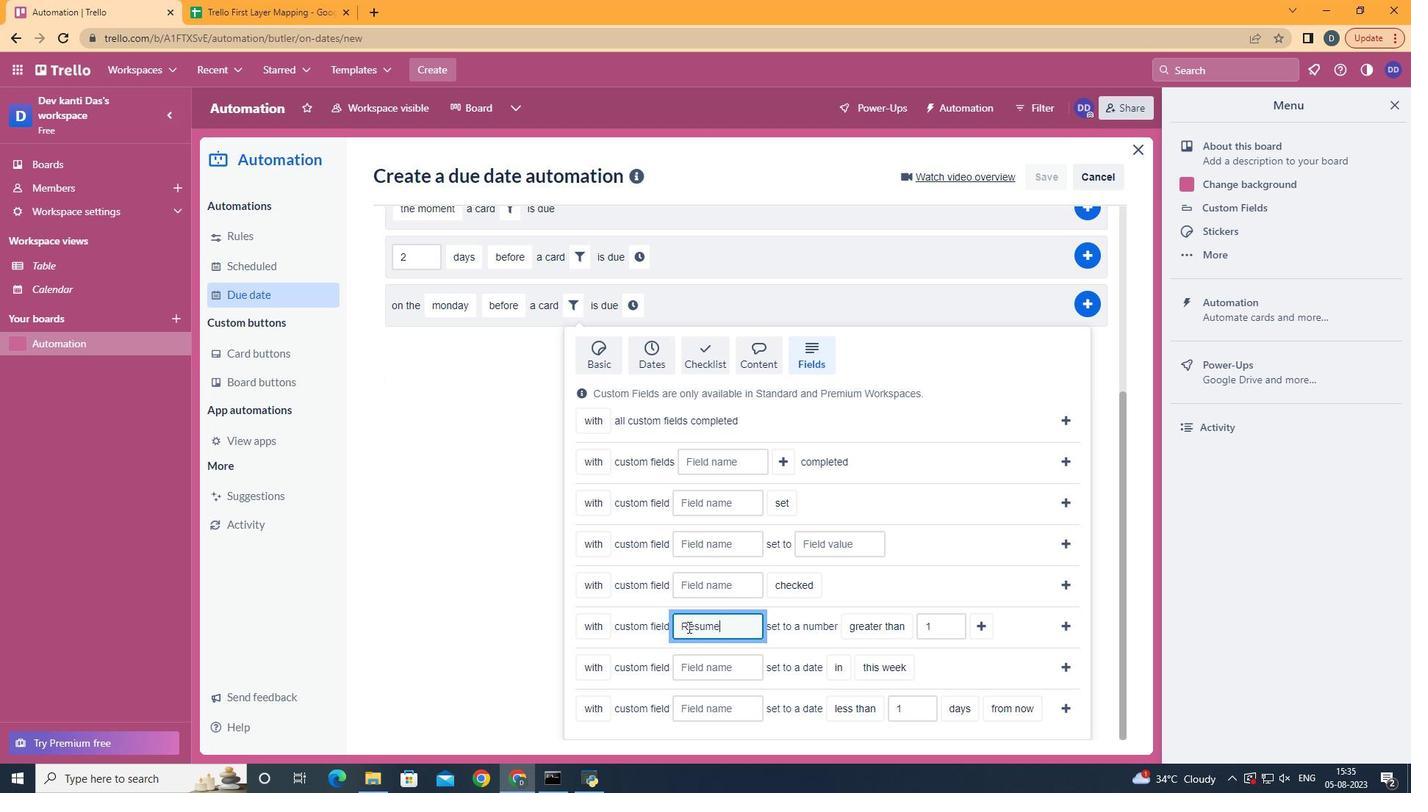 
Action: Mouse moved to (1092, 618)
Screenshot: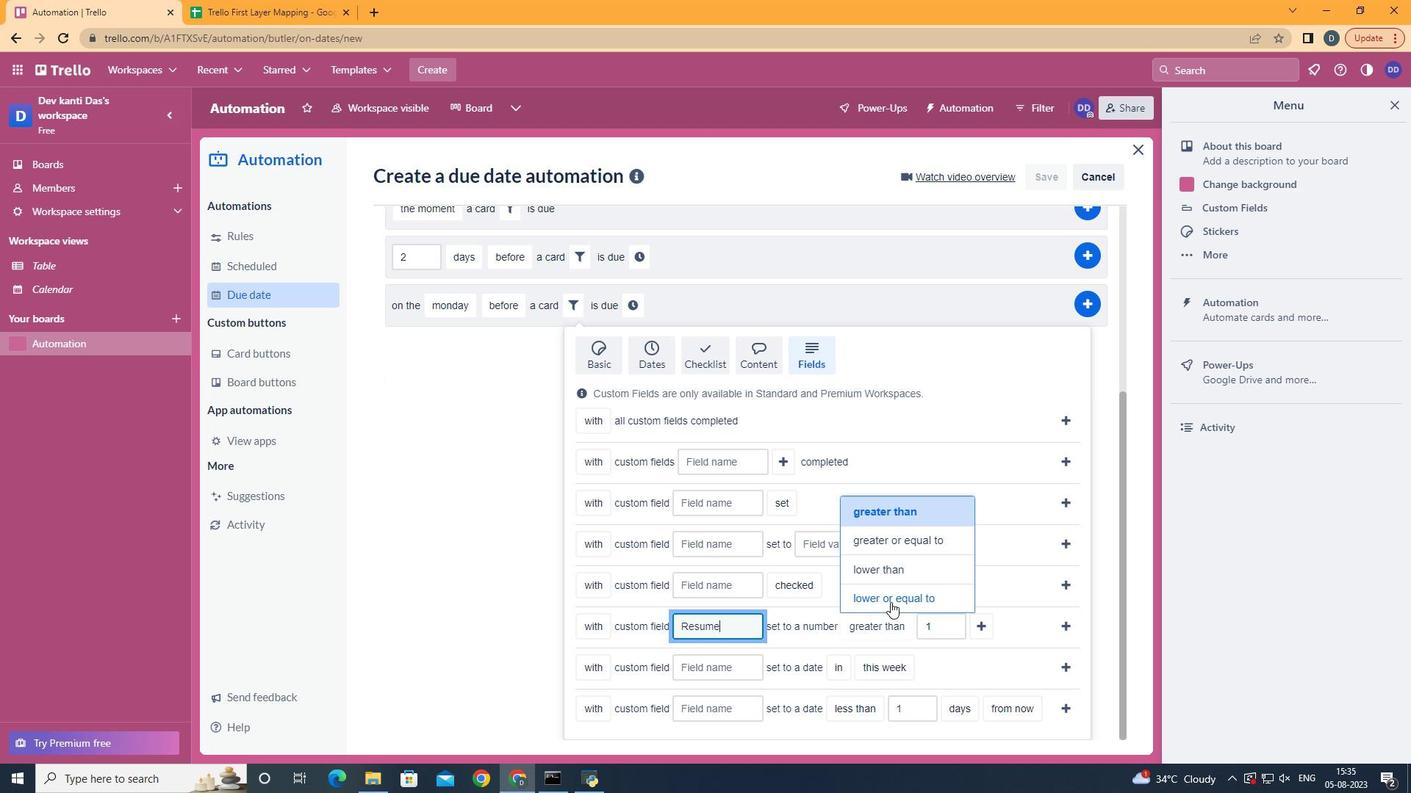 
Action: Mouse pressed left at (1092, 618)
Screenshot: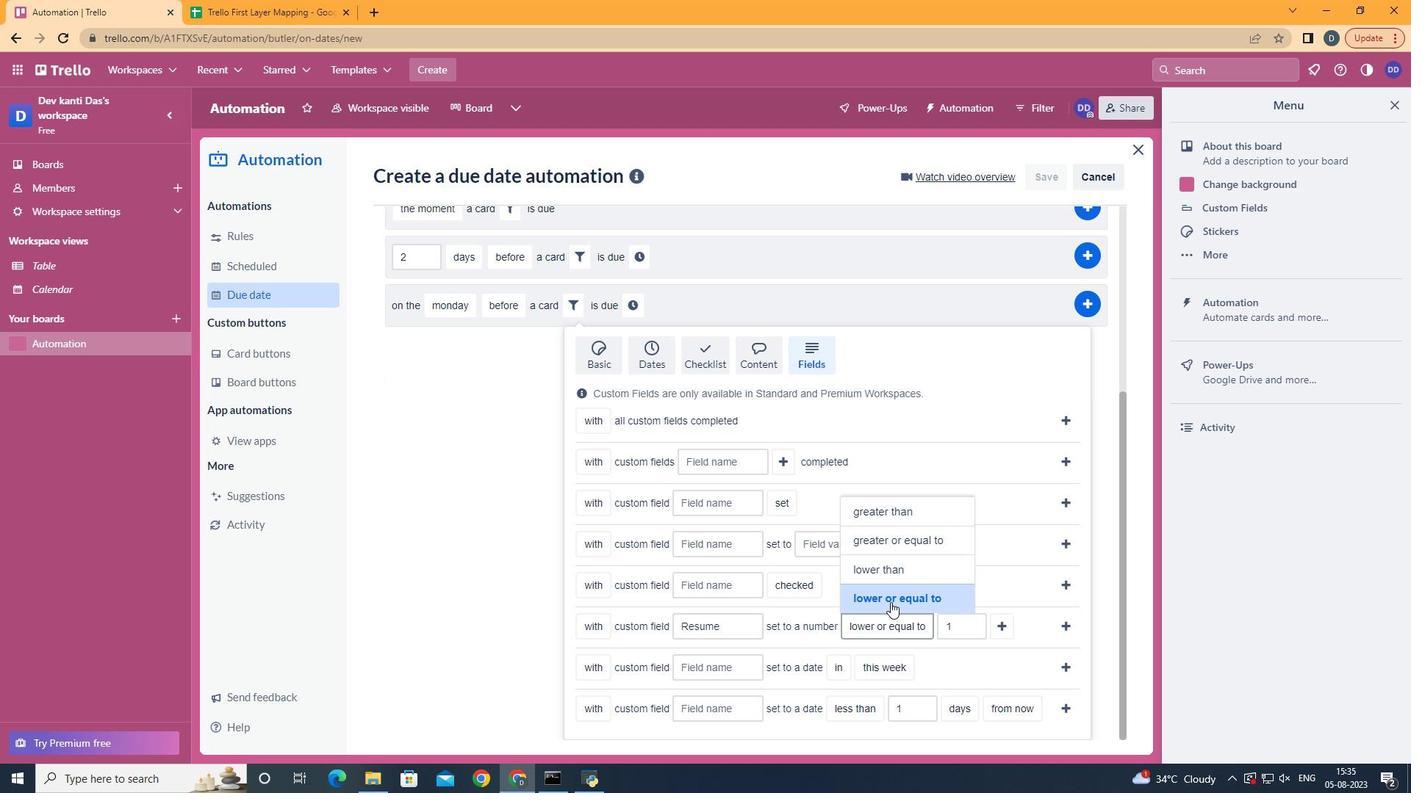 
Action: Mouse moved to (1131, 635)
Screenshot: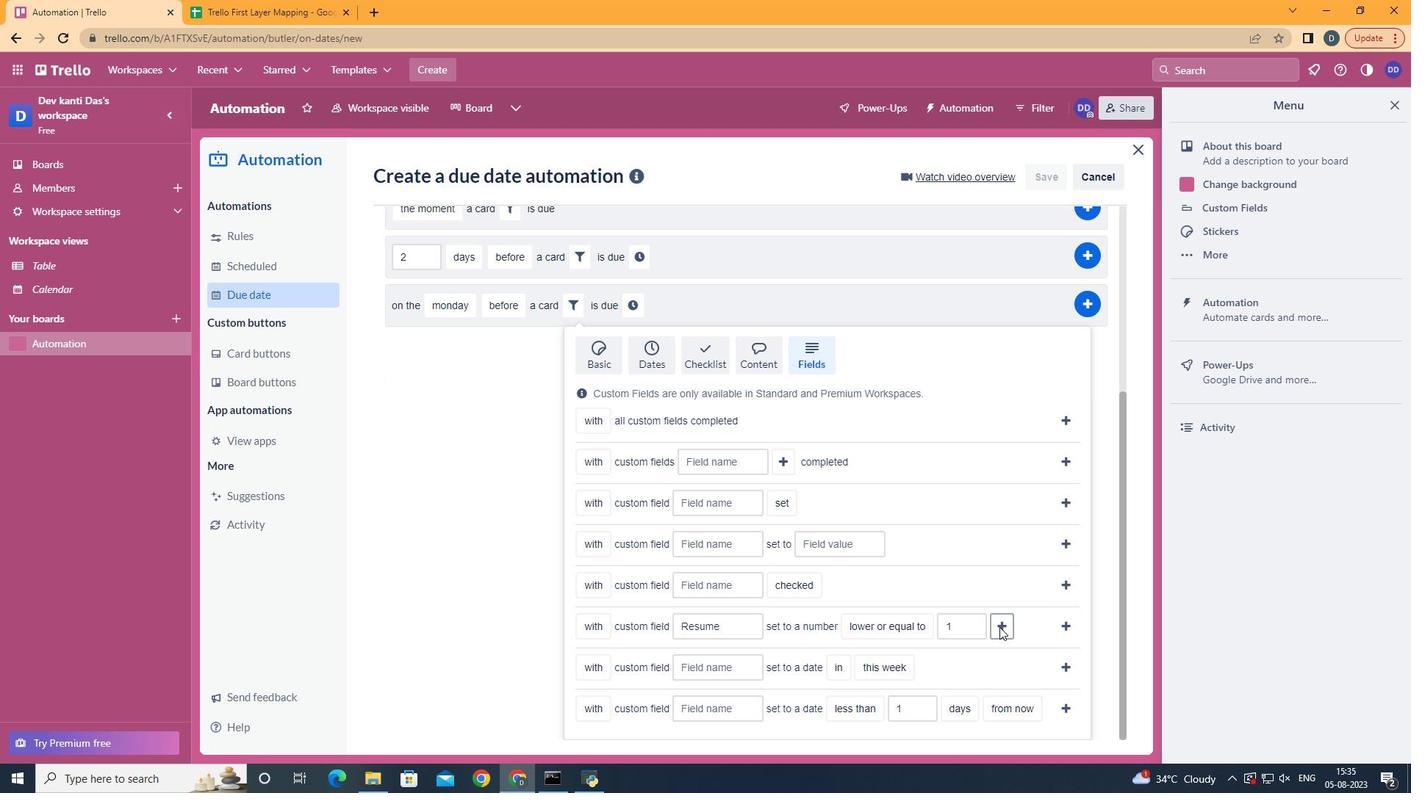 
Action: Mouse pressed left at (1131, 635)
Screenshot: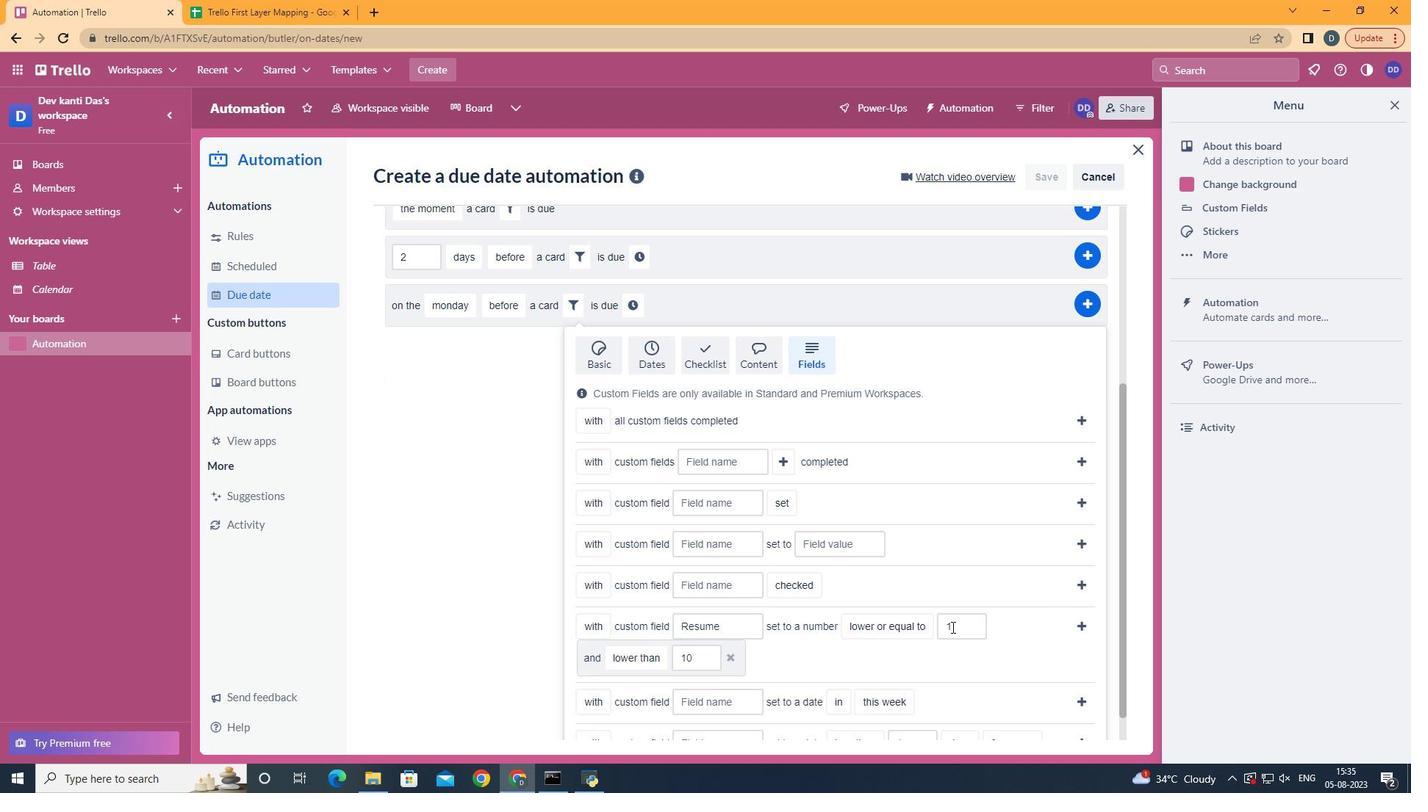 
Action: Mouse moved to (1015, 638)
Screenshot: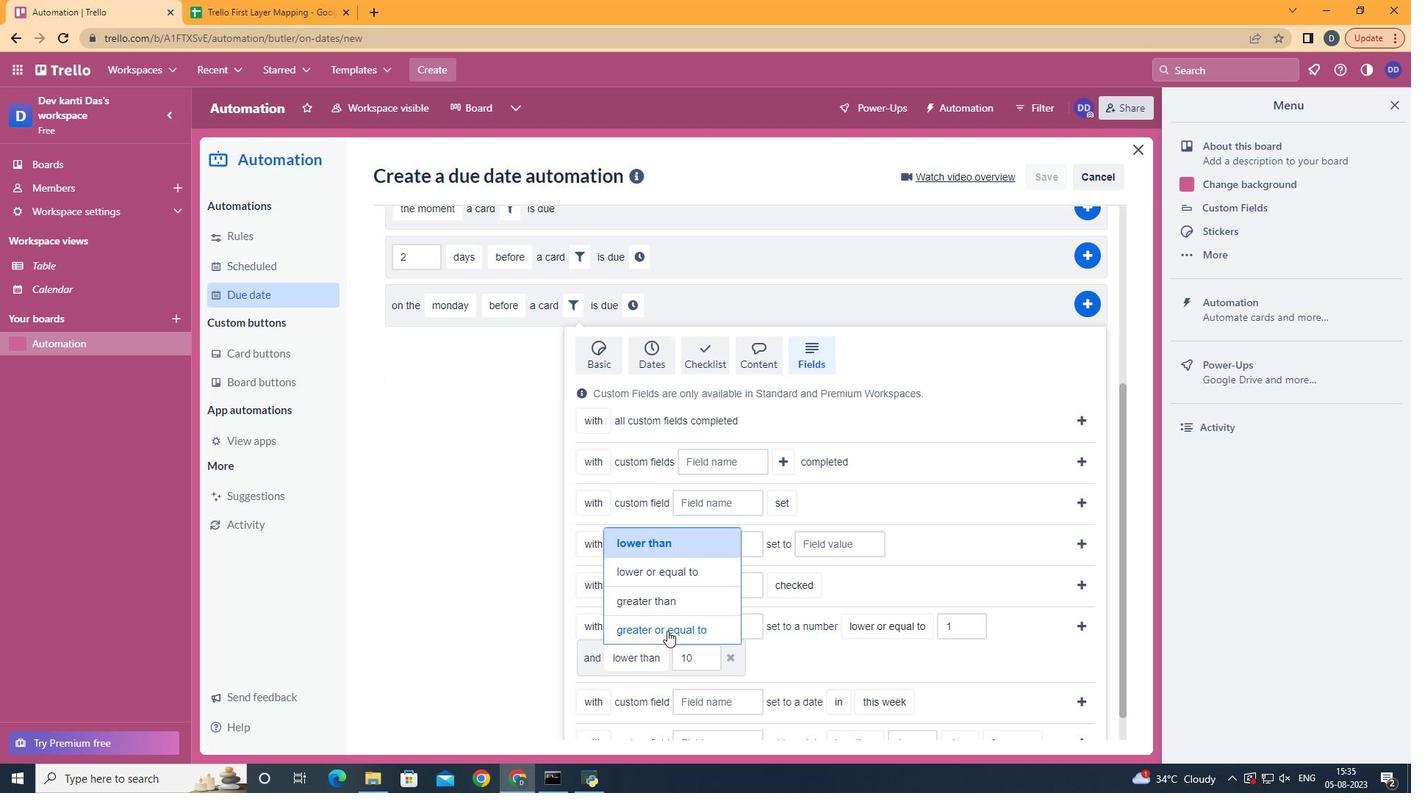 
Action: Mouse pressed left at (1015, 638)
Screenshot: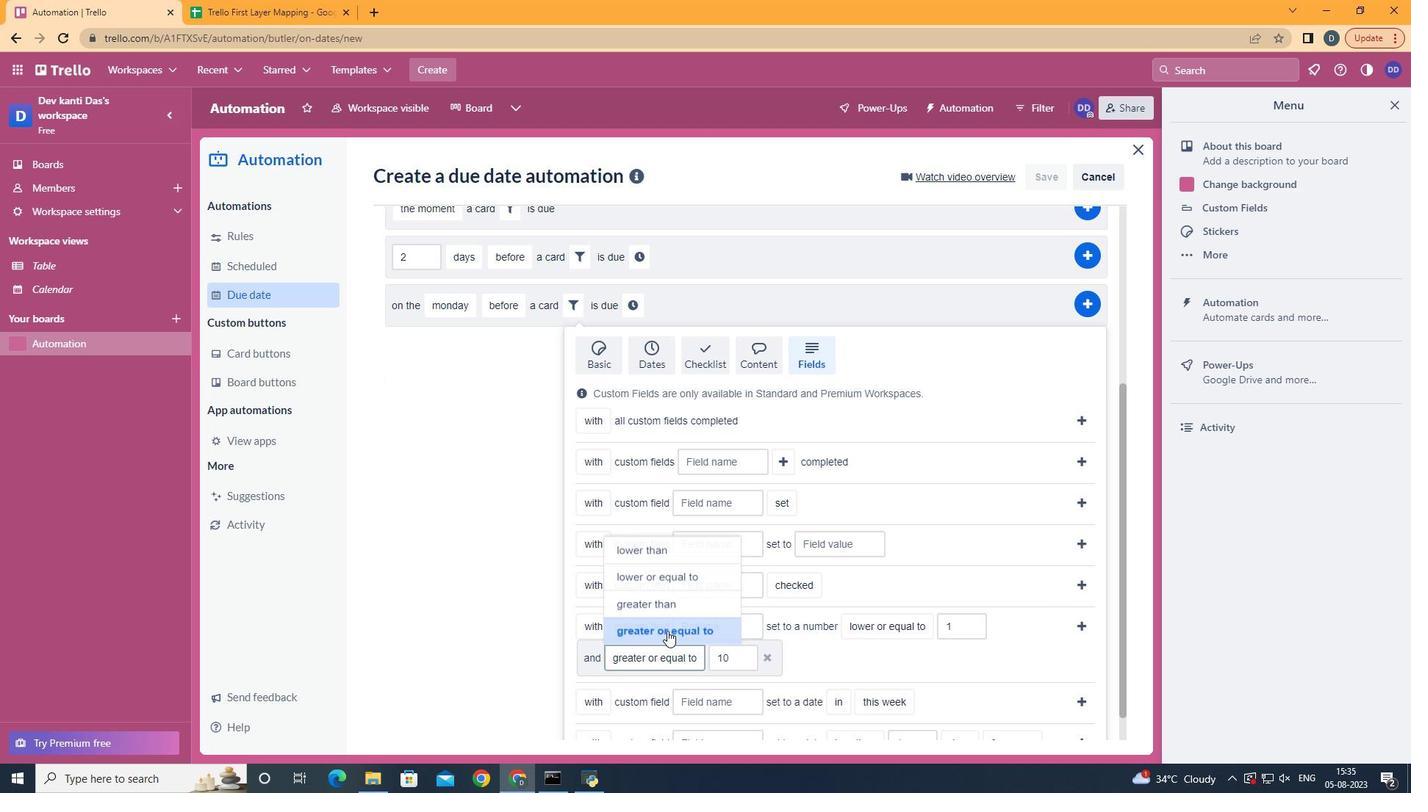 
Action: Mouse moved to (1155, 635)
Screenshot: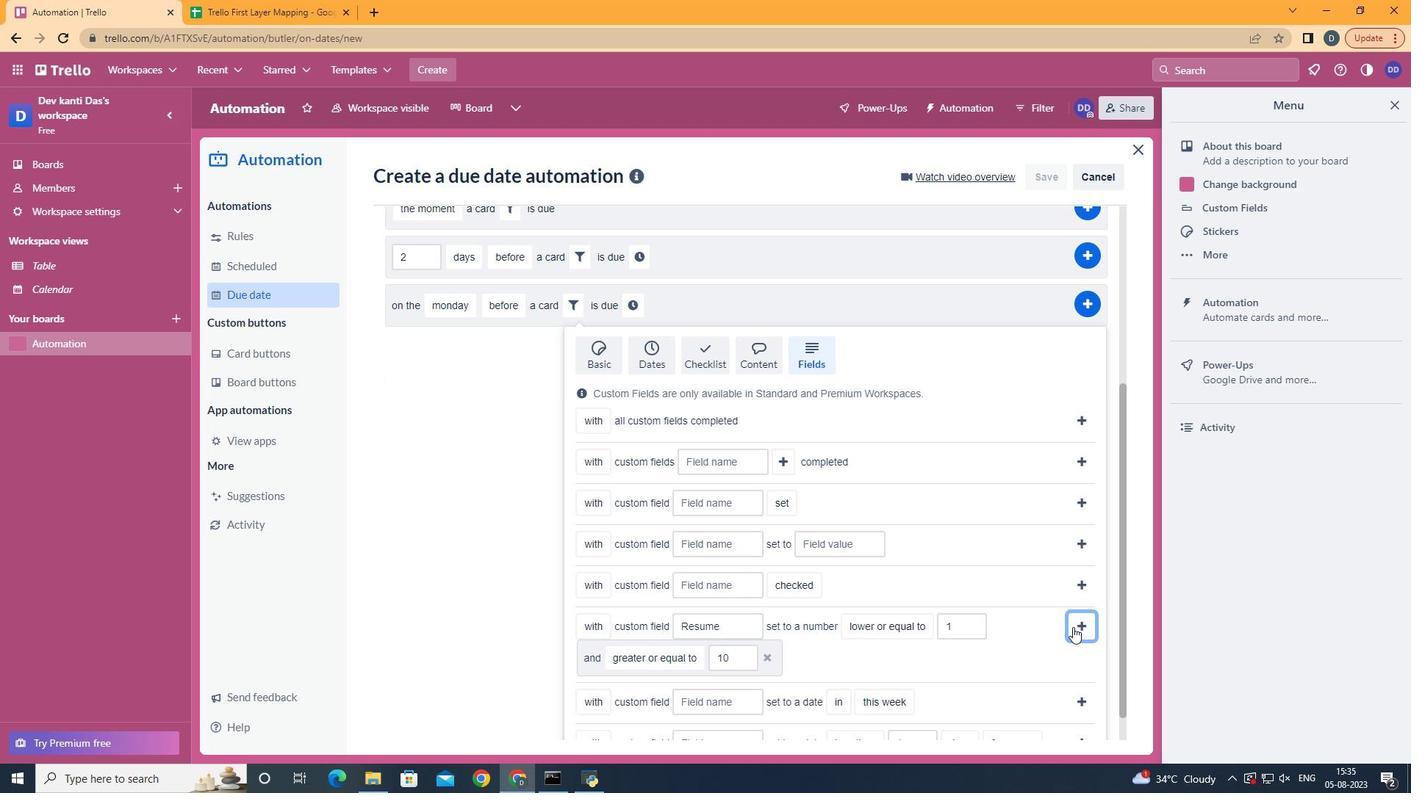 
Action: Mouse pressed left at (1155, 635)
Screenshot: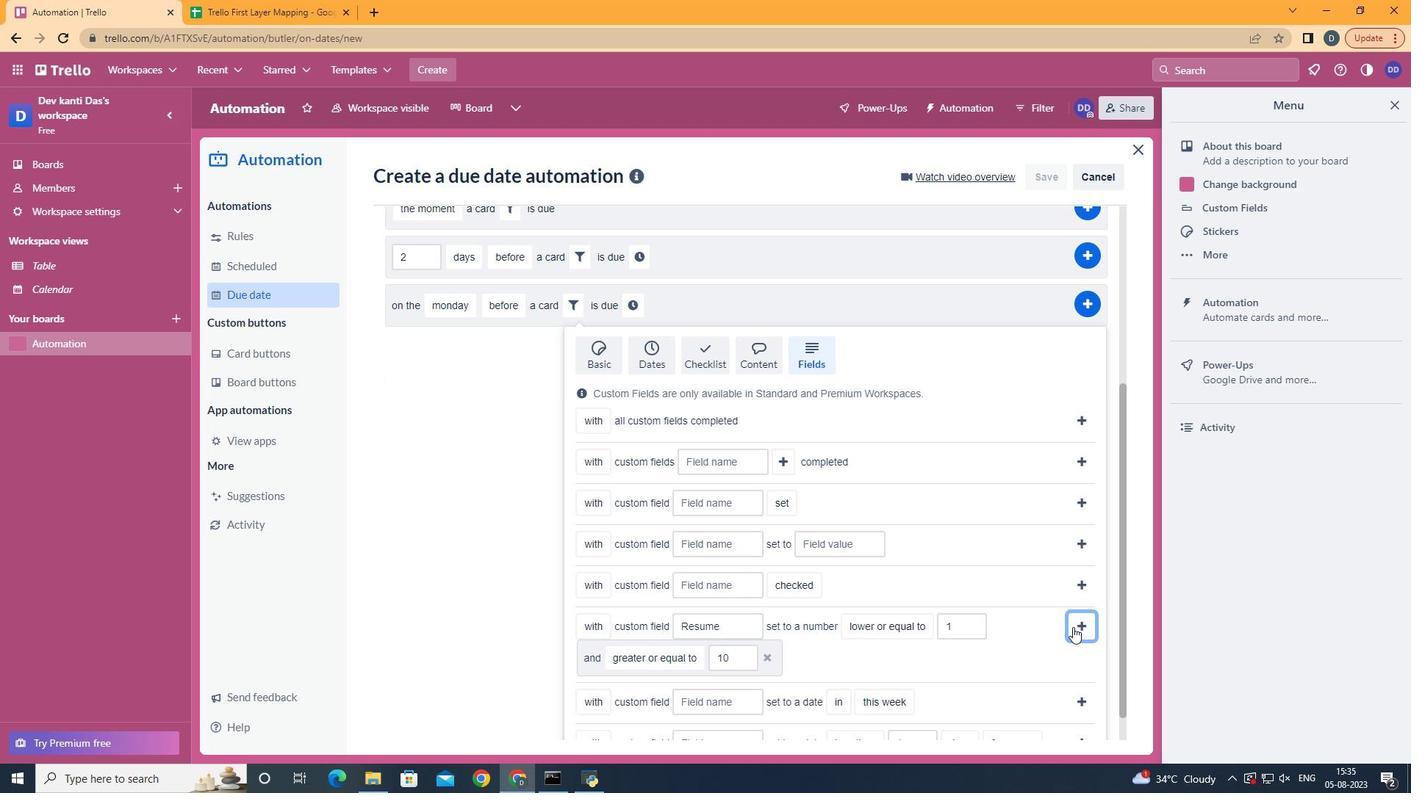 
Action: Mouse moved to (922, 628)
Screenshot: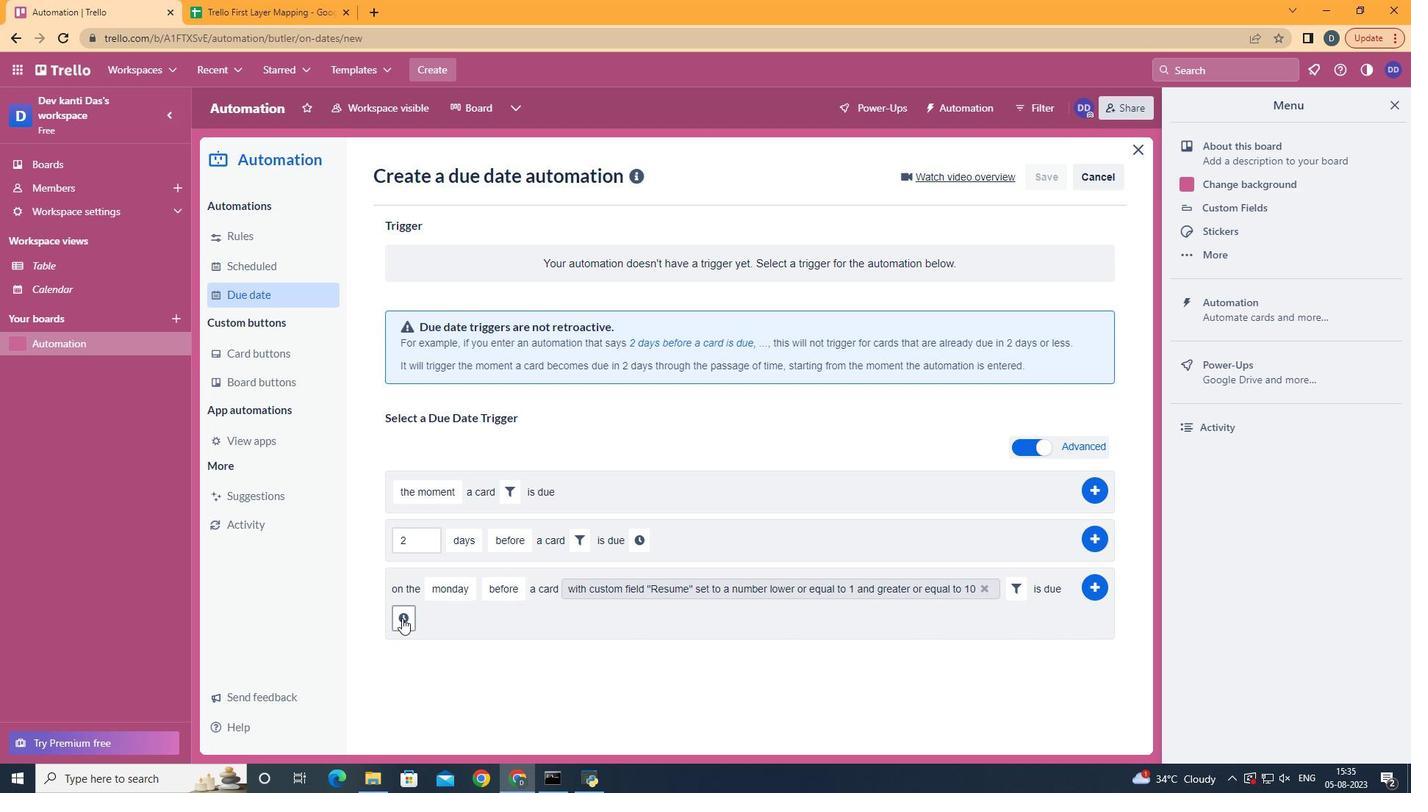 
Action: Mouse pressed left at (922, 628)
Screenshot: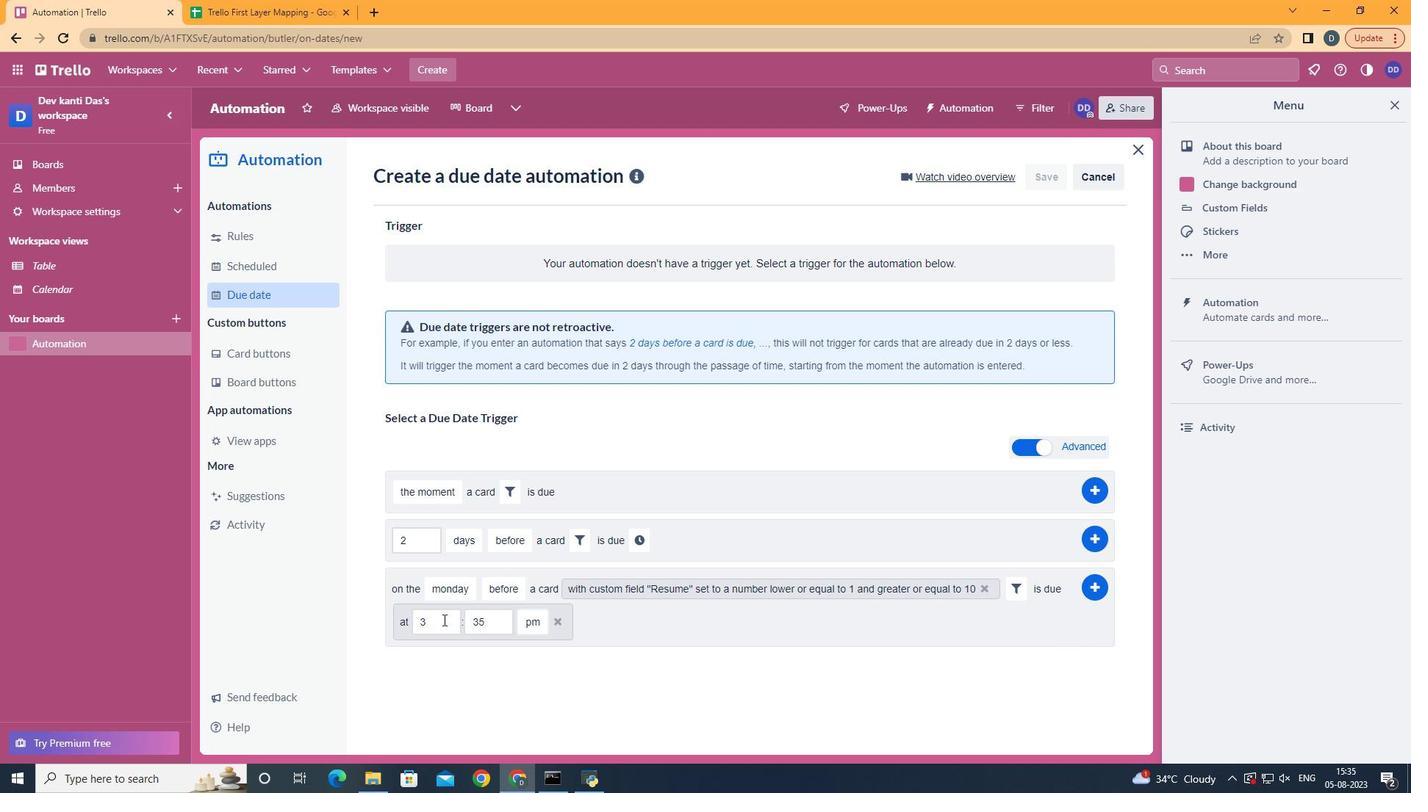 
Action: Mouse moved to (943, 631)
Screenshot: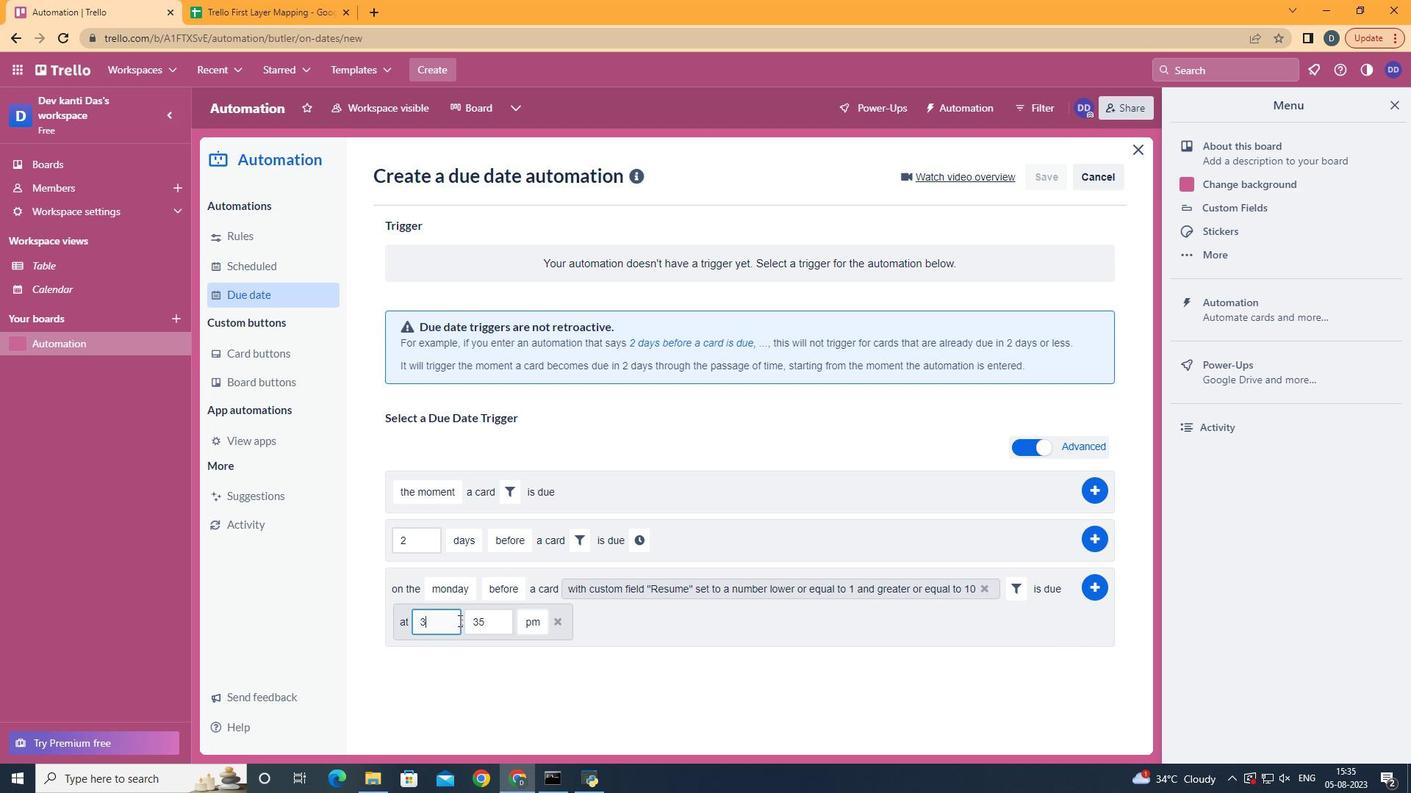 
Action: Mouse pressed left at (943, 631)
Screenshot: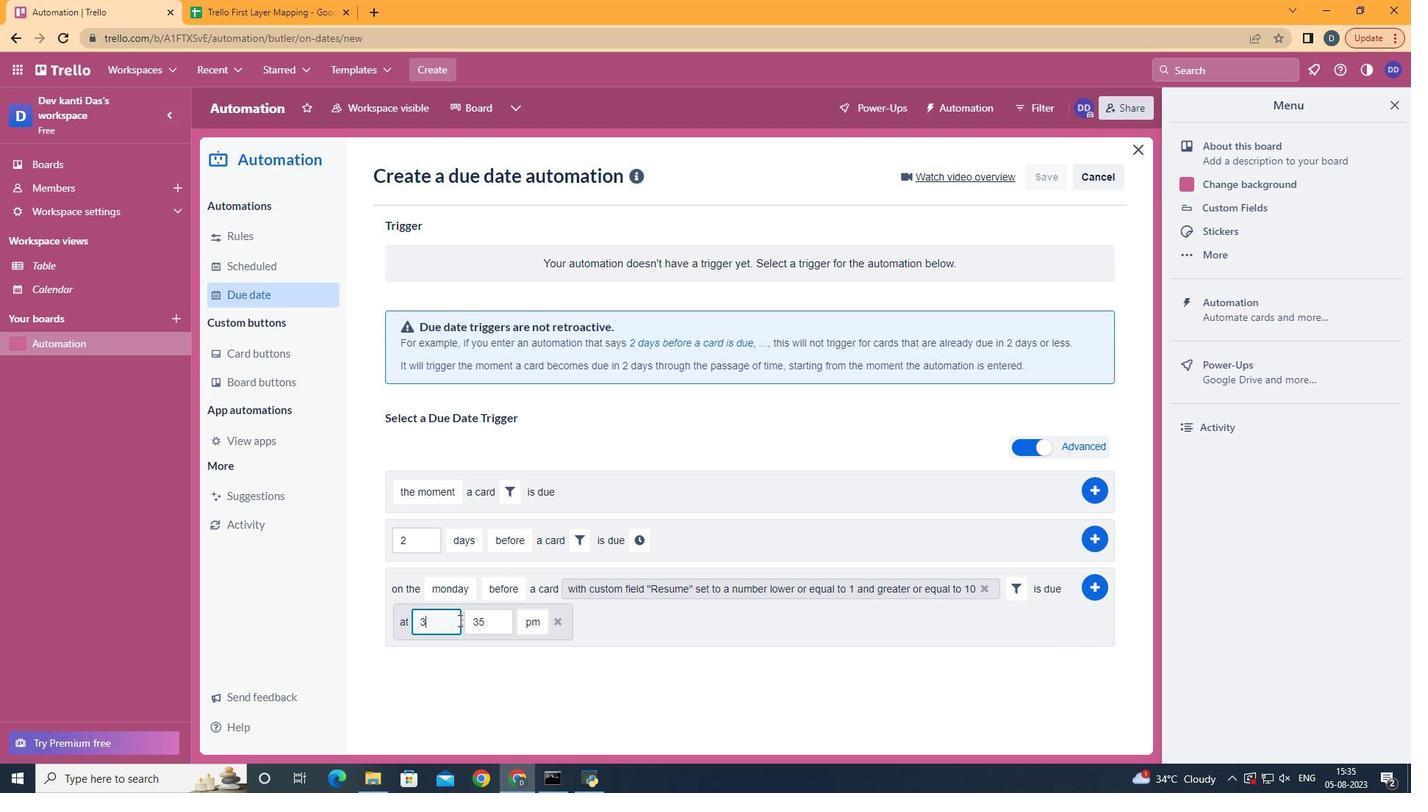 
Action: Key pressed <Key.backspace>11
Screenshot: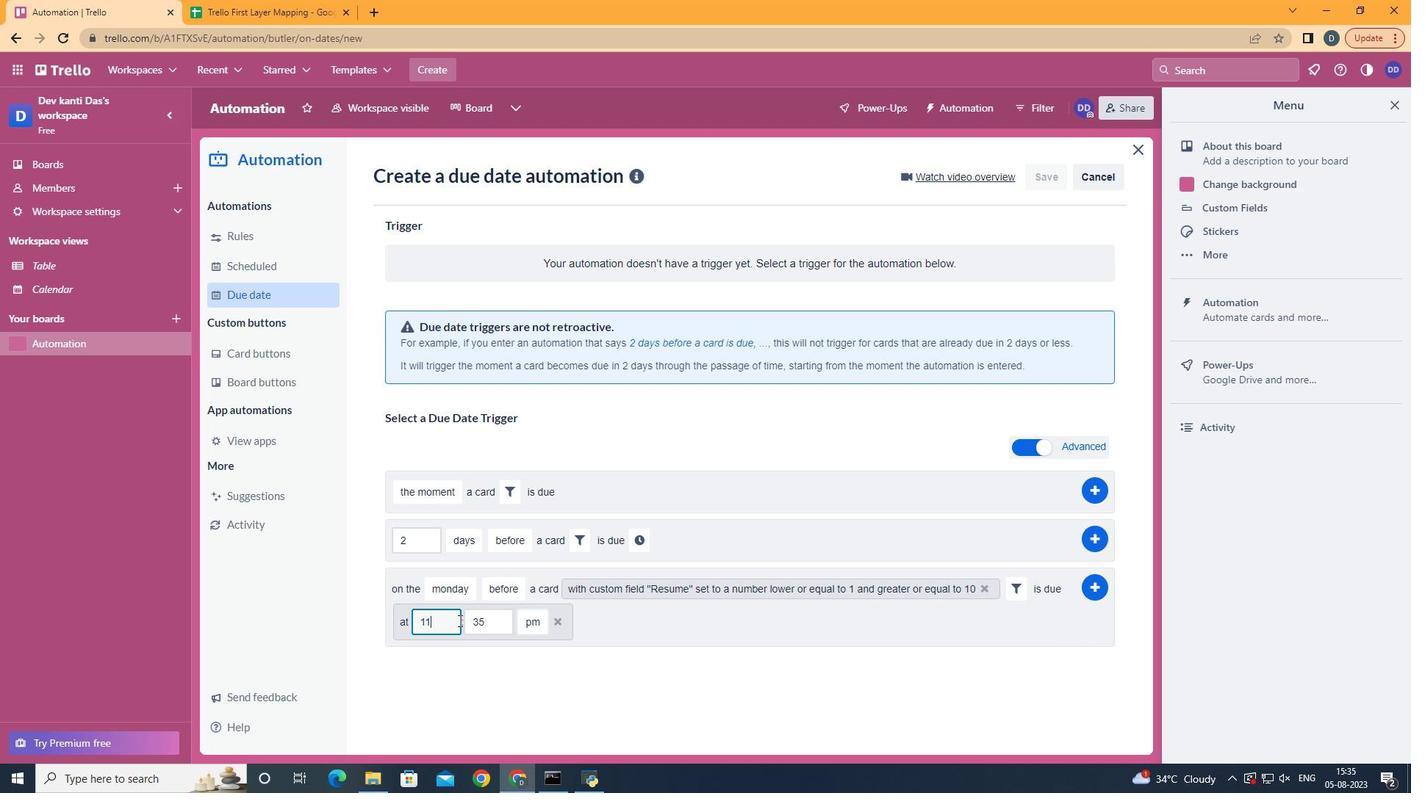 
Action: Mouse moved to (952, 635)
Screenshot: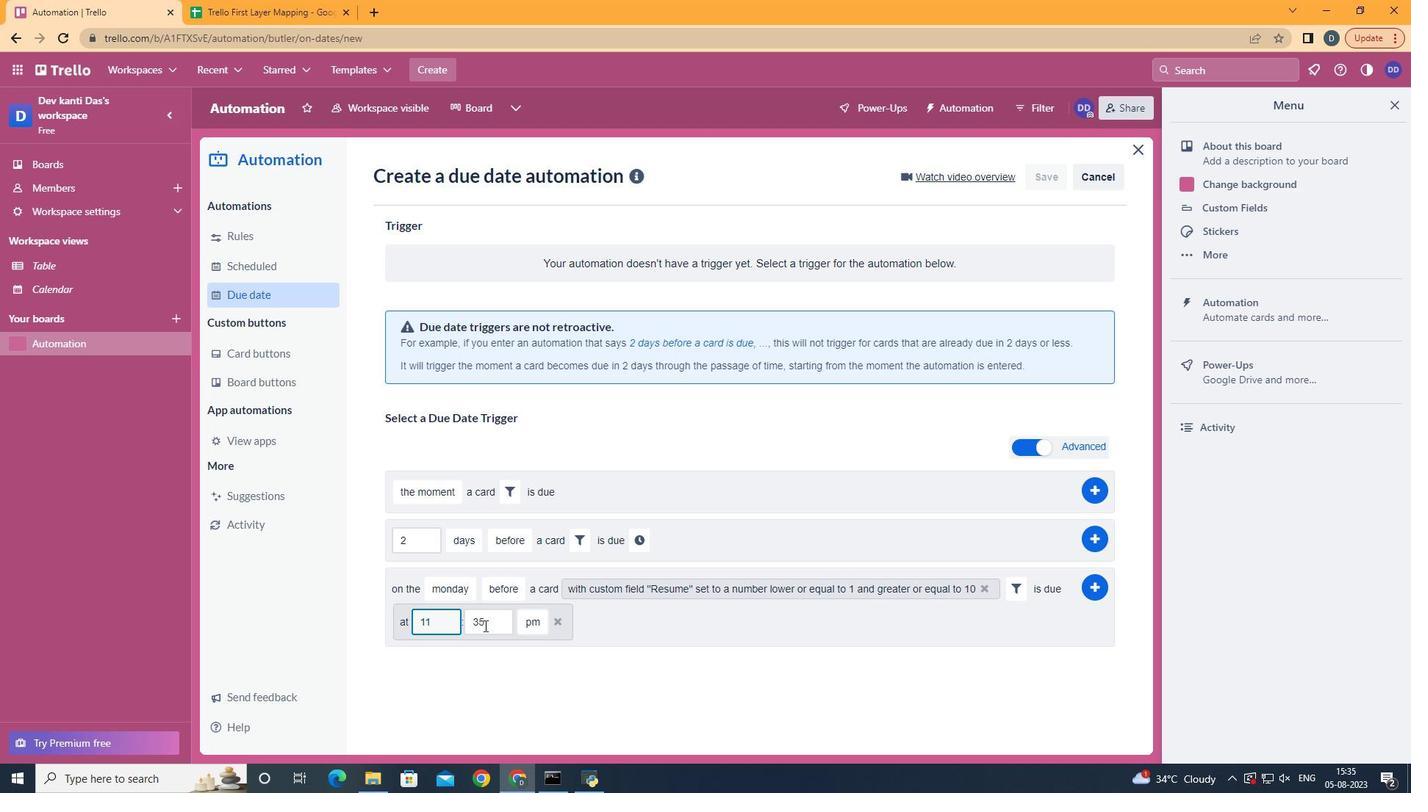 
Action: Mouse pressed left at (952, 635)
Screenshot: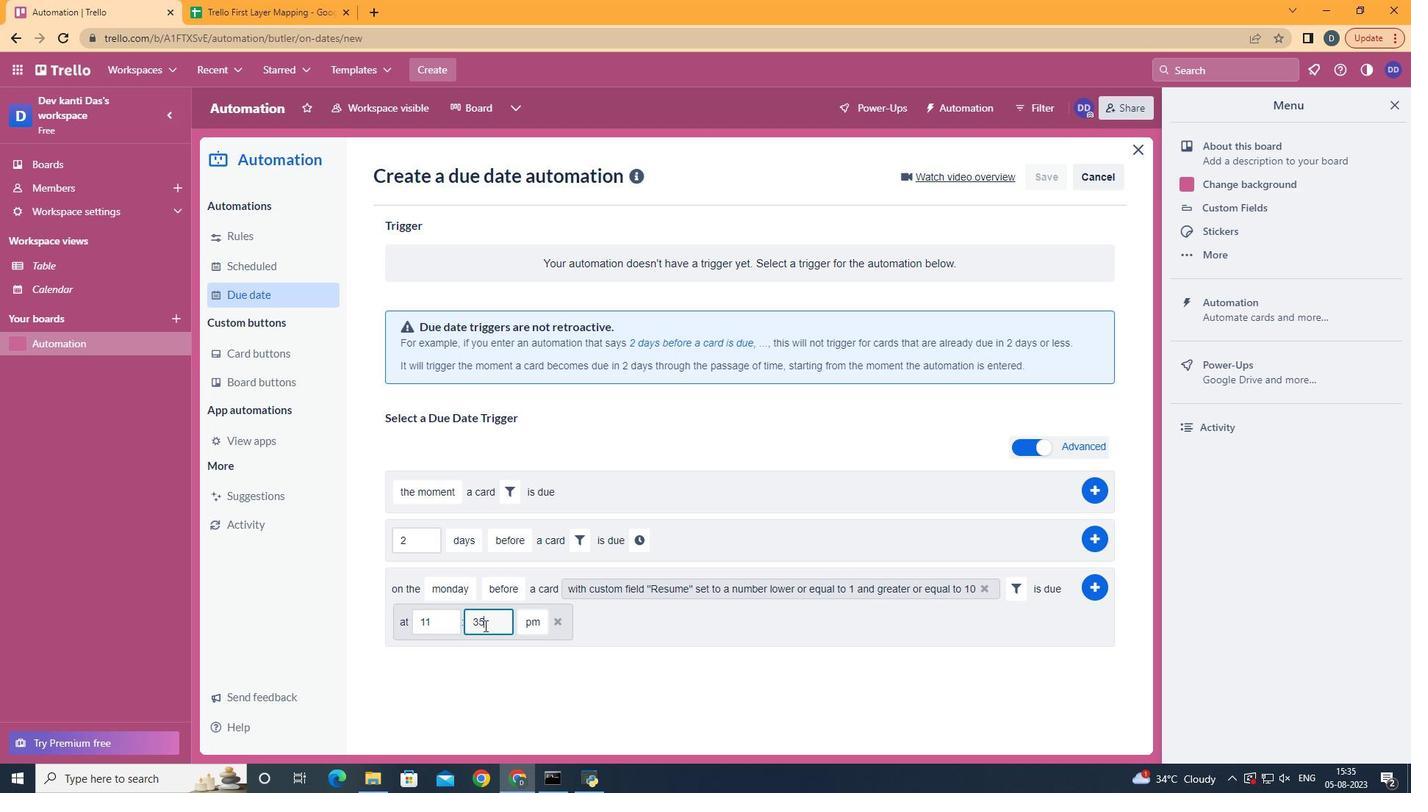 
Action: Key pressed <Key.backspace><Key.backspace>00
Screenshot: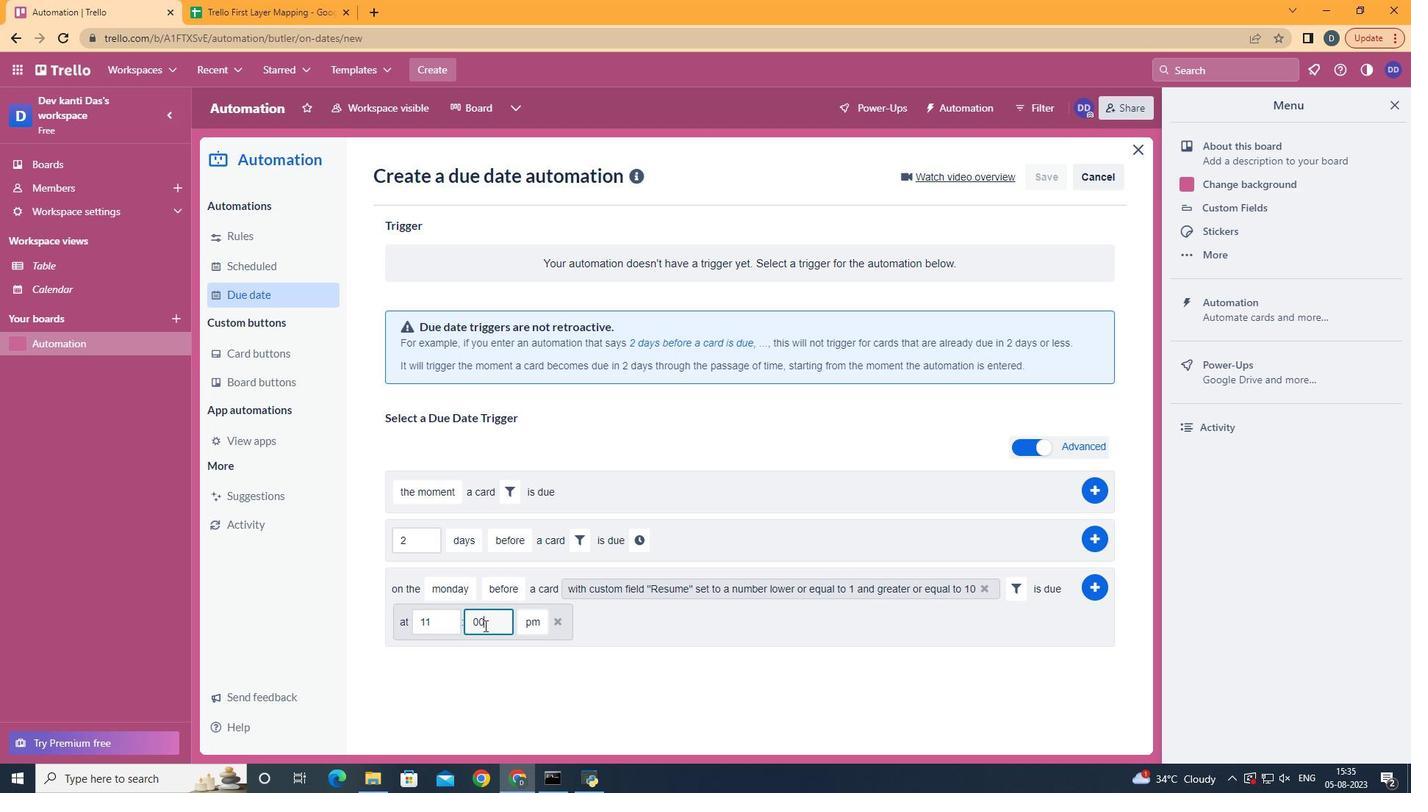 
Action: Mouse moved to (967, 647)
Screenshot: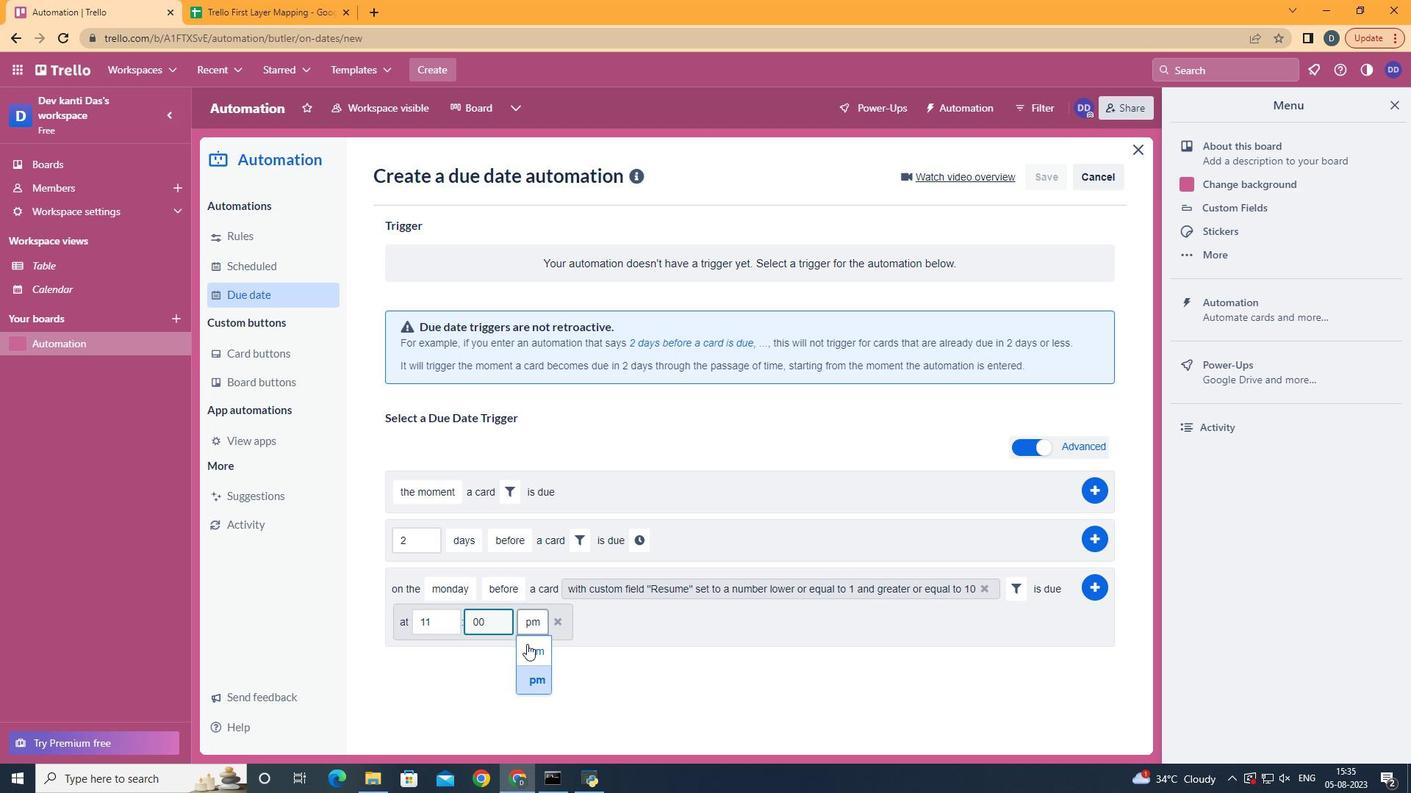 
Action: Mouse pressed left at (967, 647)
Screenshot: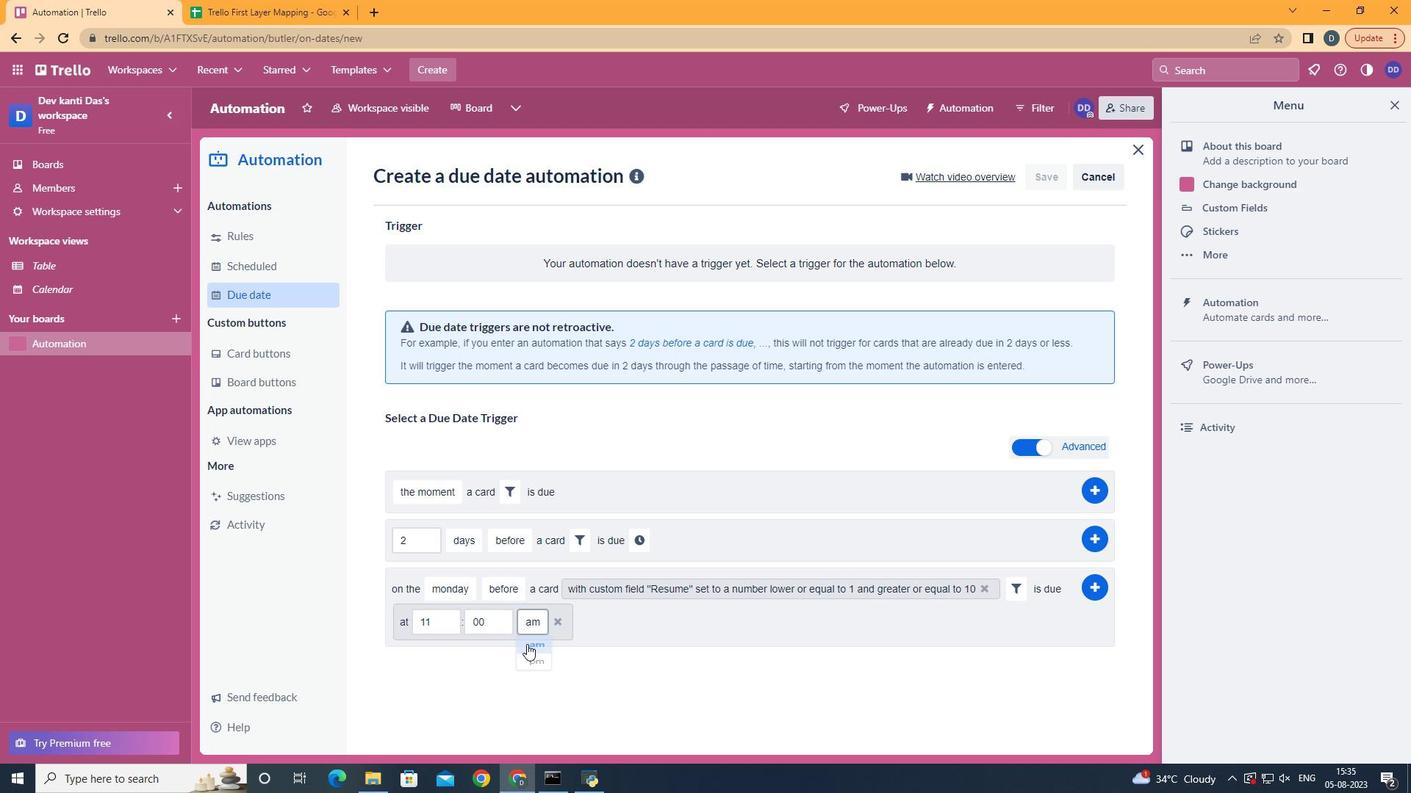 
Action: Mouse moved to (1164, 612)
Screenshot: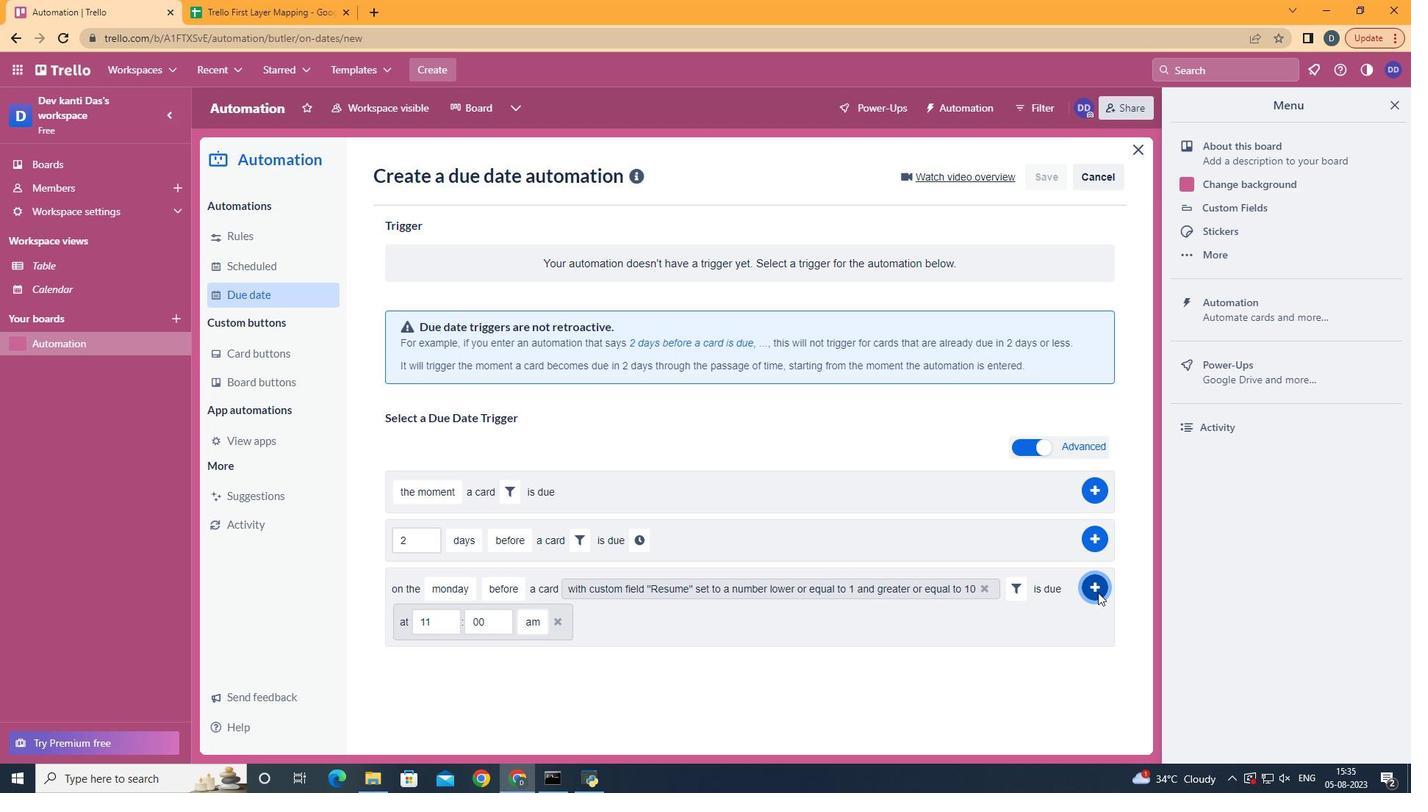 
Action: Mouse pressed left at (1164, 612)
Screenshot: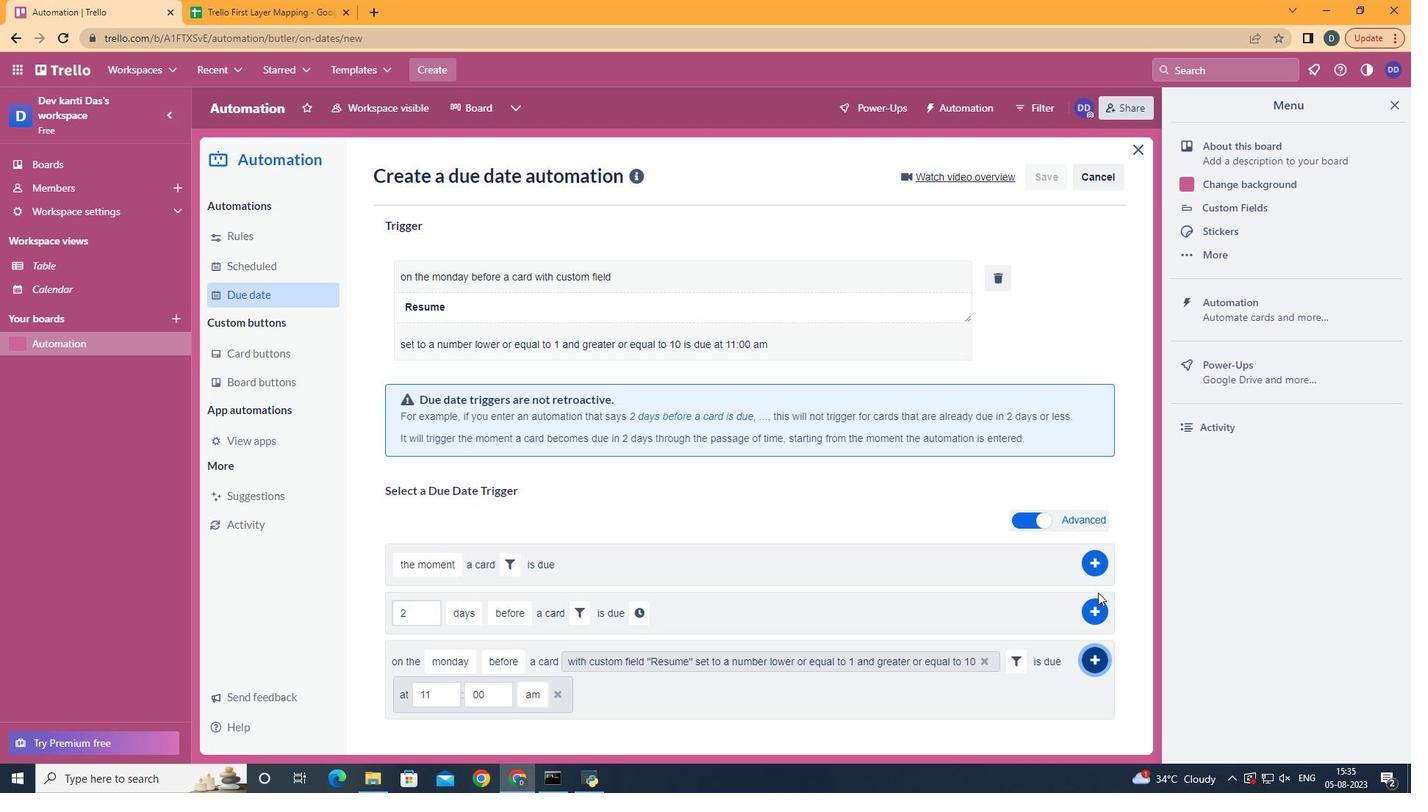 
Action: Mouse moved to (1007, 377)
Screenshot: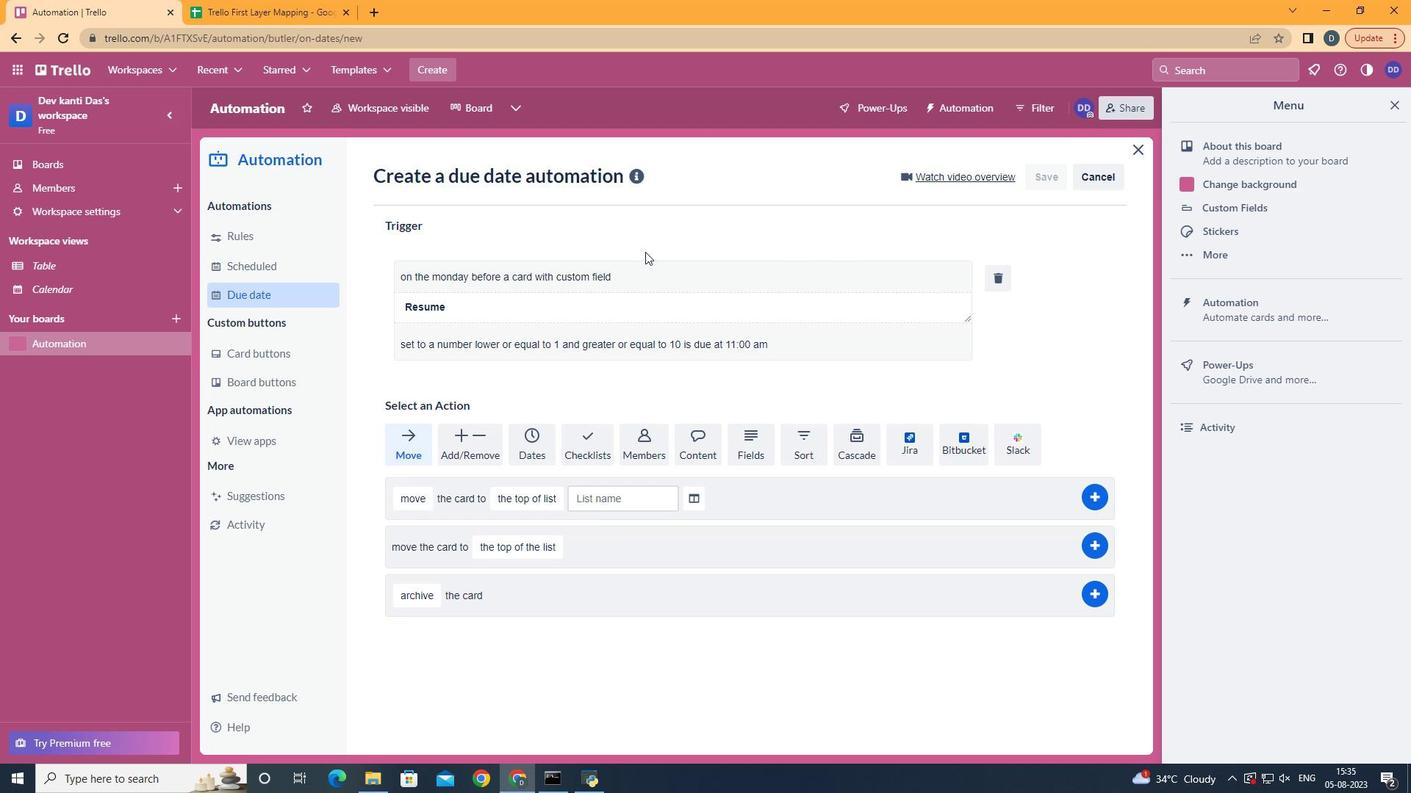 
